 Task: Enable or disable specific extensions as needed.
Action: Mouse moved to (1010, 28)
Screenshot: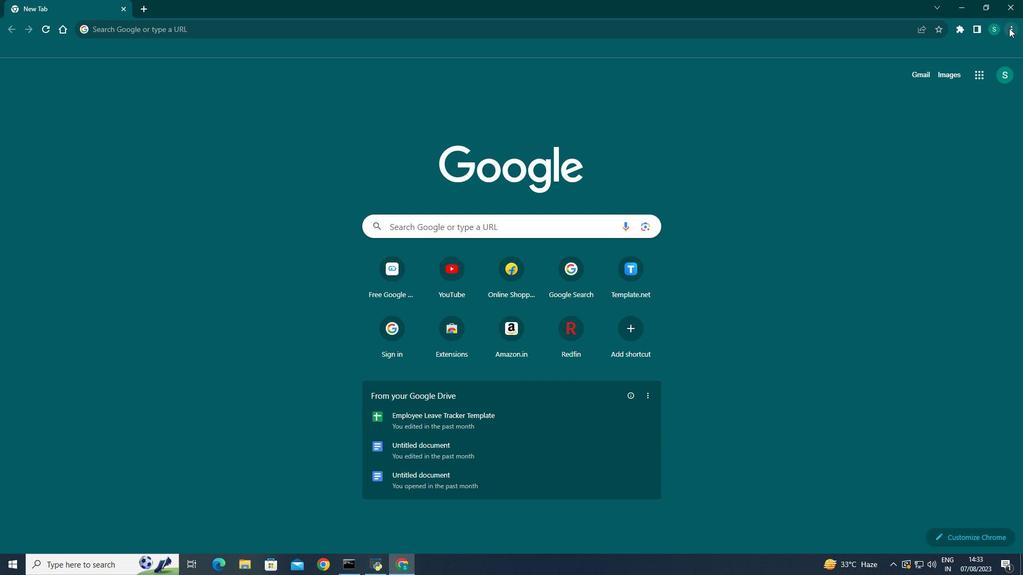 
Action: Mouse pressed left at (1010, 28)
Screenshot: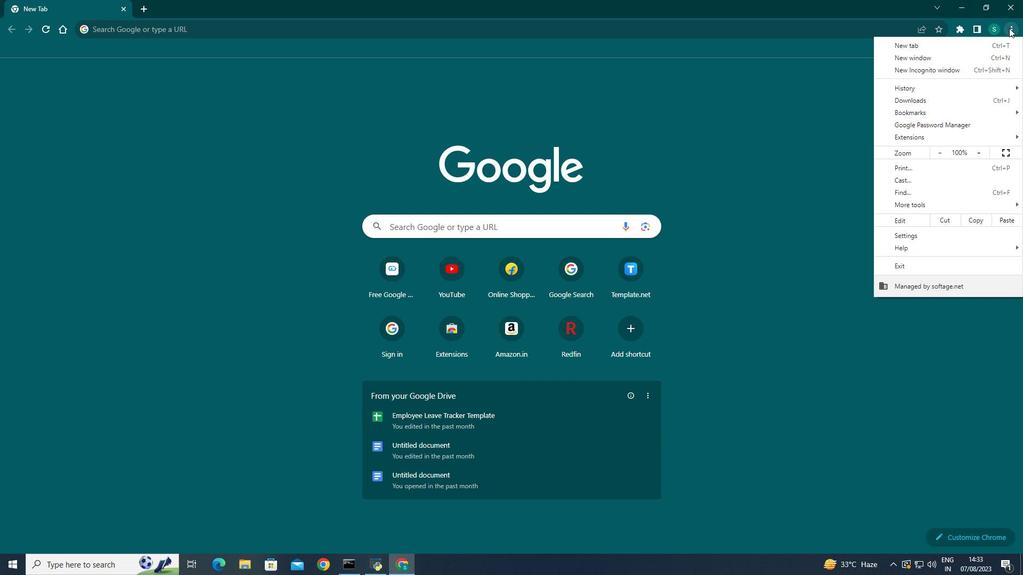 
Action: Mouse moved to (917, 236)
Screenshot: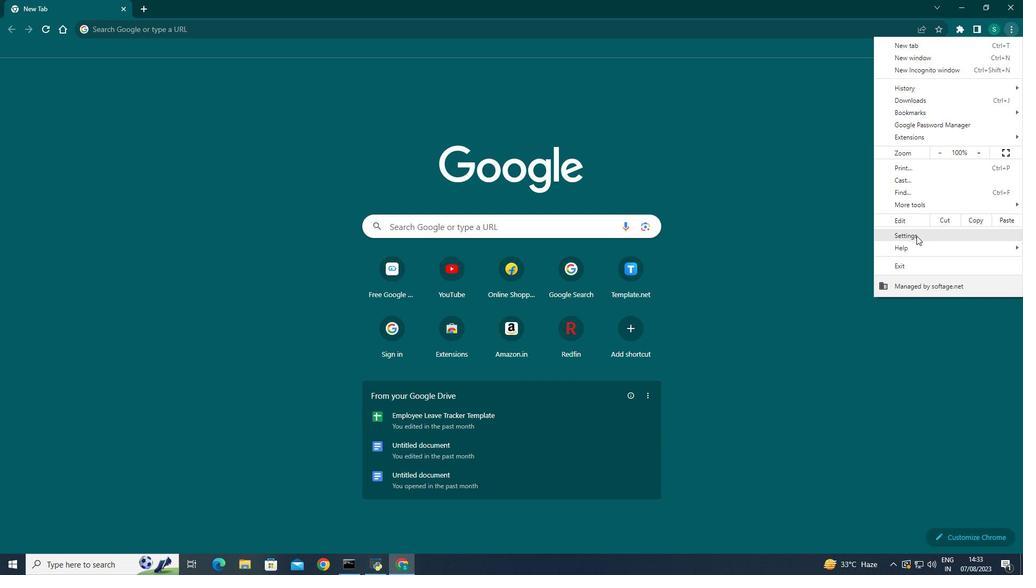 
Action: Mouse pressed left at (917, 236)
Screenshot: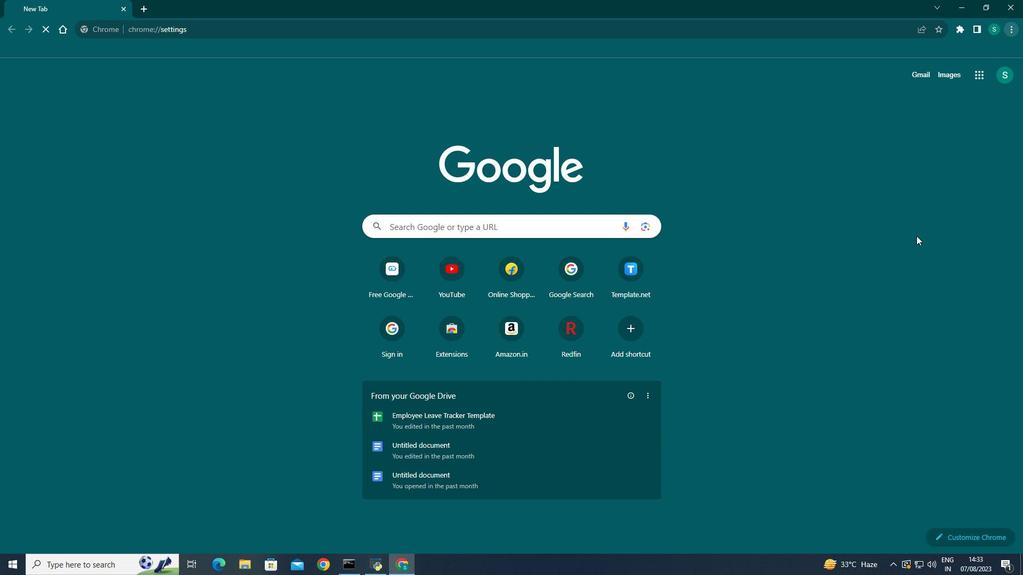 
Action: Mouse moved to (46, 395)
Screenshot: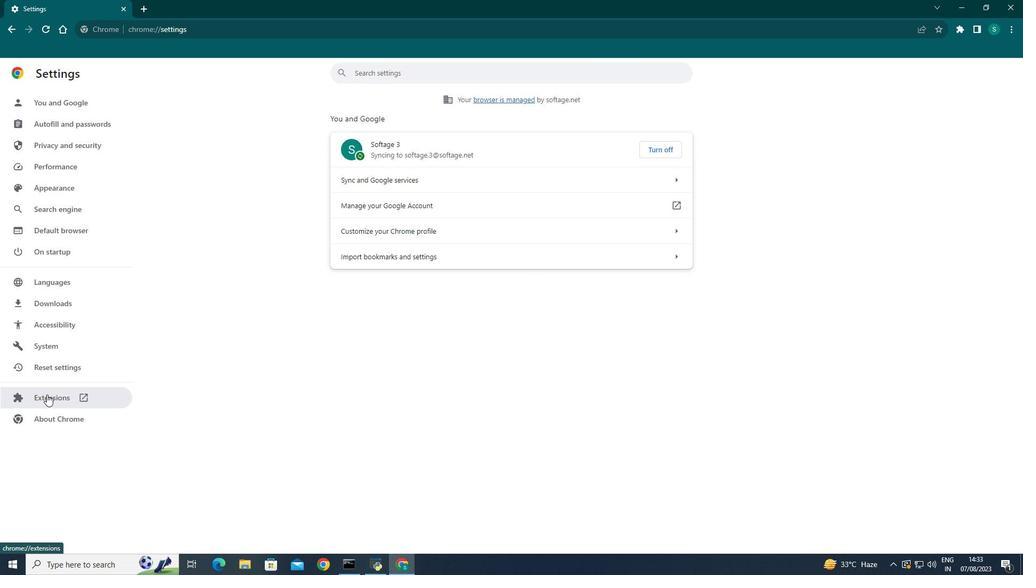 
Action: Mouse pressed left at (46, 395)
Screenshot: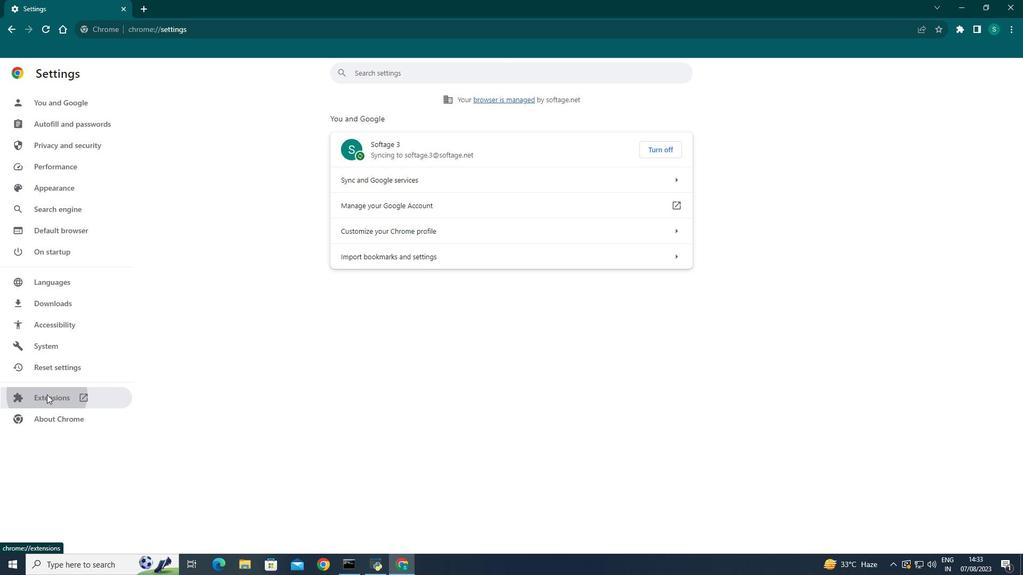 
Action: Mouse moved to (23, 71)
Screenshot: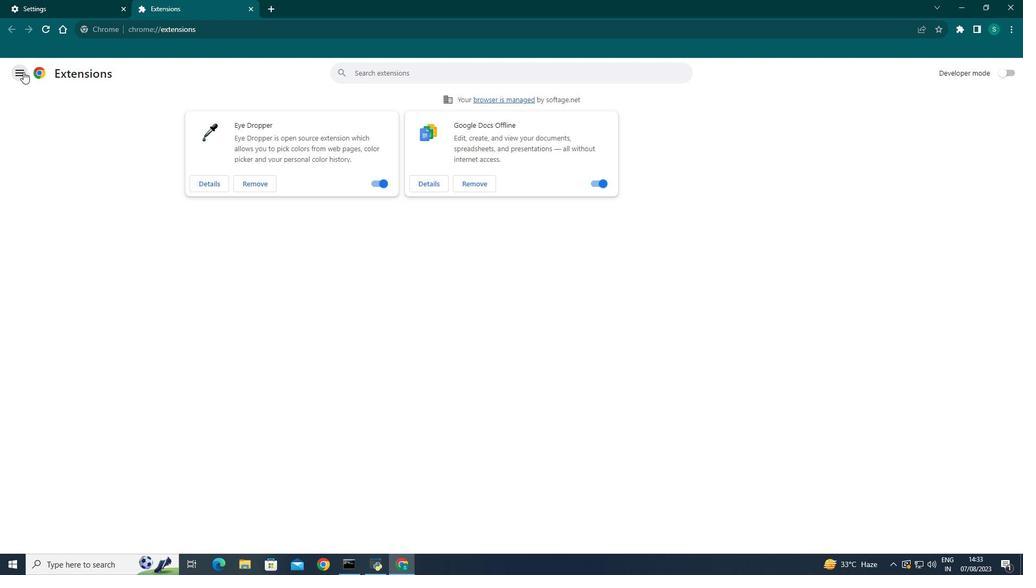 
Action: Mouse pressed left at (23, 71)
Screenshot: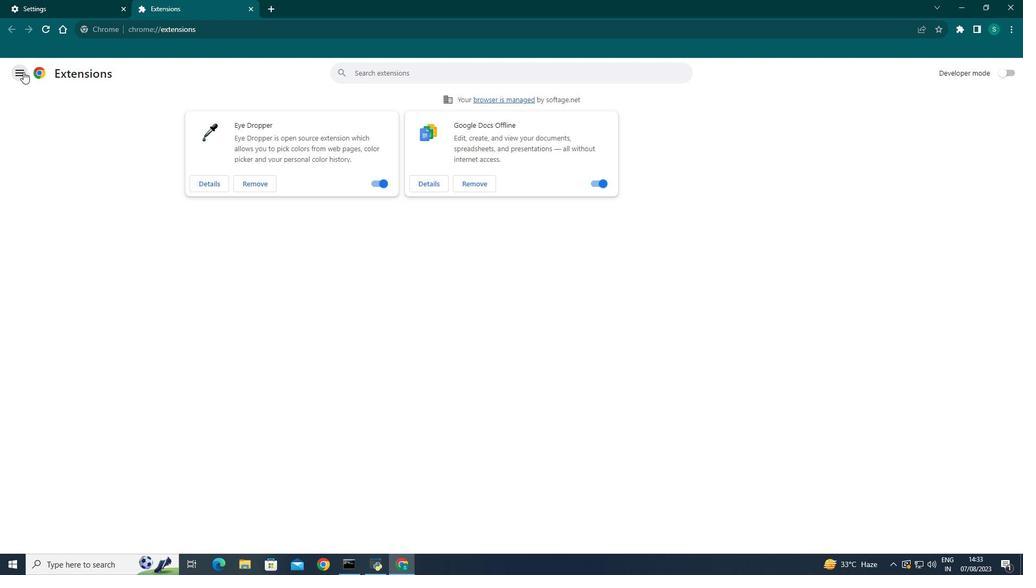 
Action: Mouse moved to (58, 541)
Screenshot: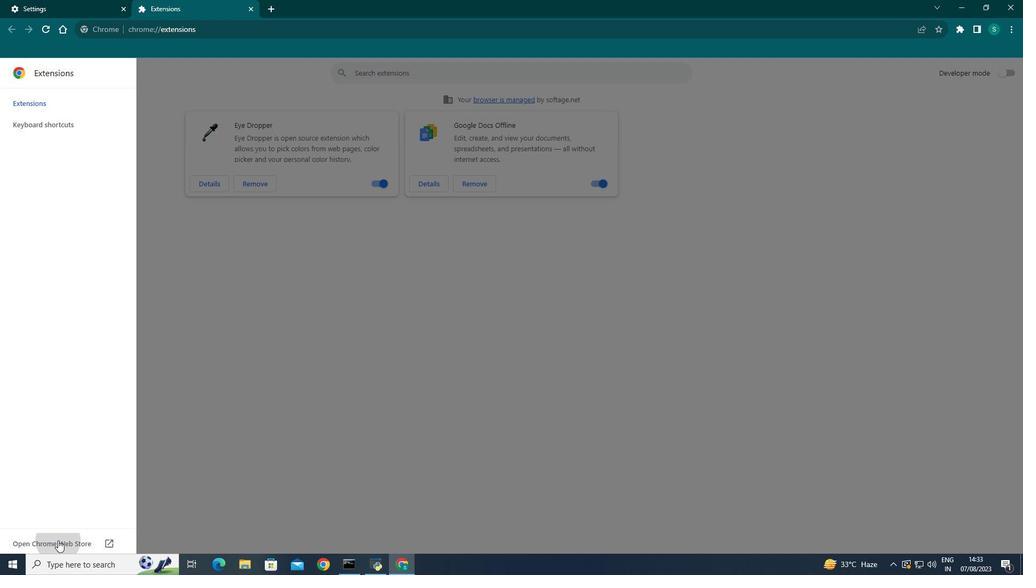 
Action: Mouse pressed left at (58, 541)
Screenshot: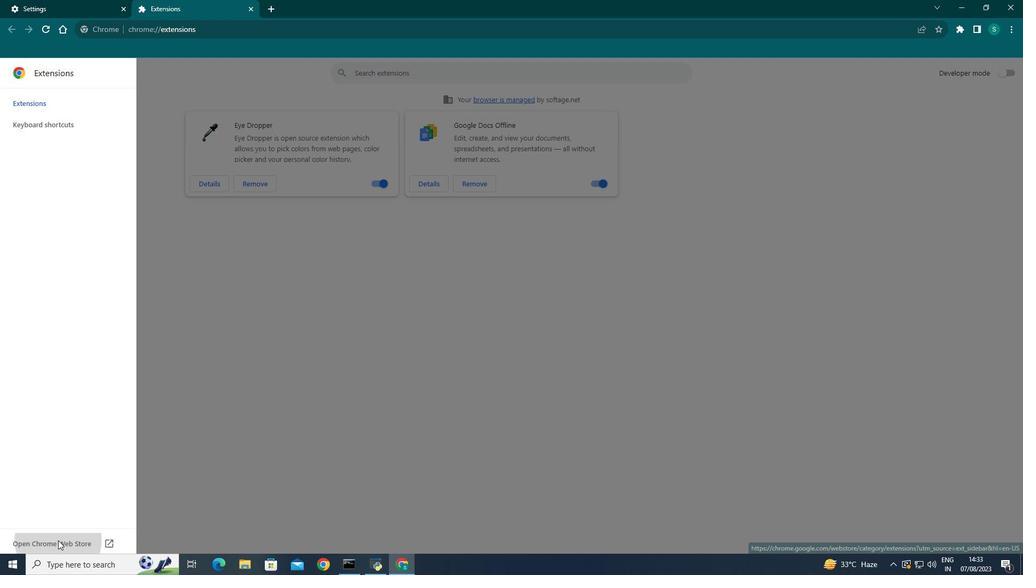 
Action: Mouse moved to (313, 315)
Screenshot: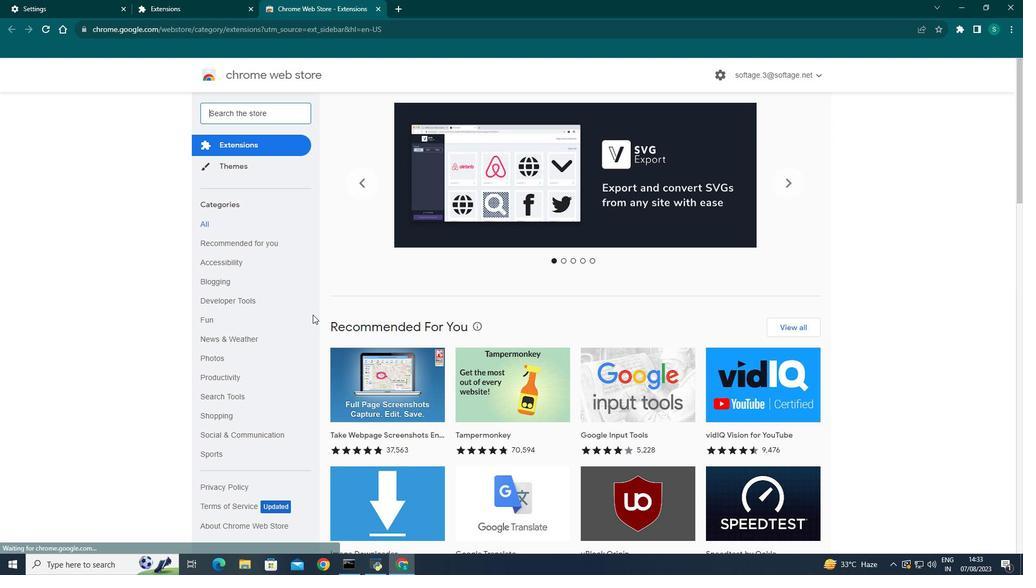 
Action: Mouse scrolled (313, 314) with delta (0, 0)
Screenshot: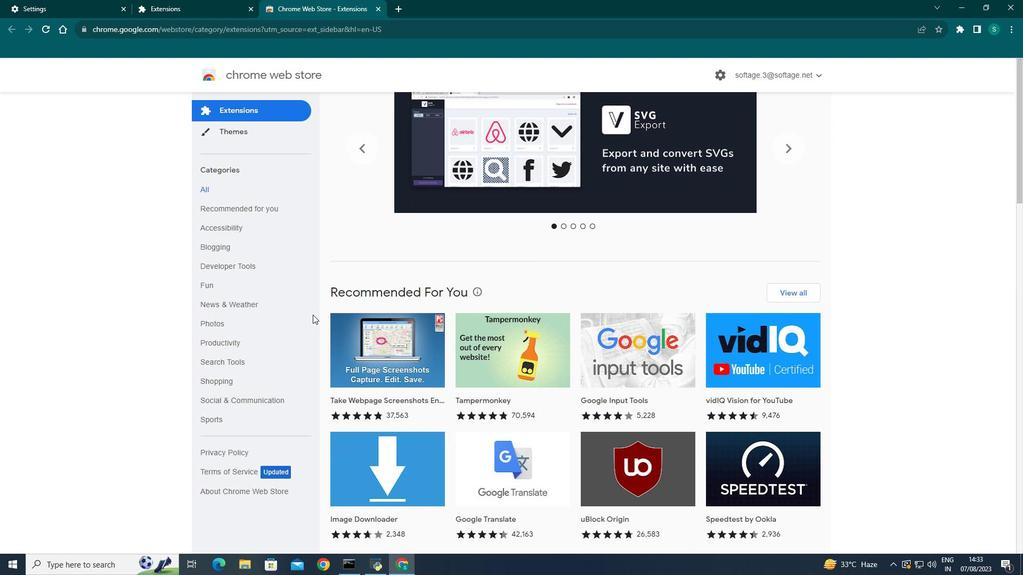 
Action: Mouse scrolled (313, 314) with delta (0, 0)
Screenshot: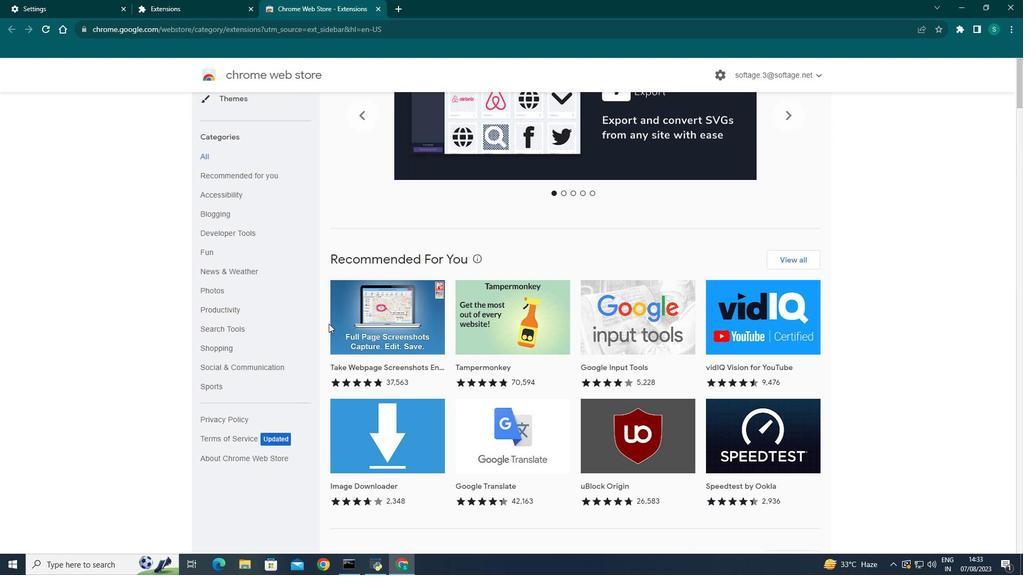 
Action: Mouse moved to (403, 352)
Screenshot: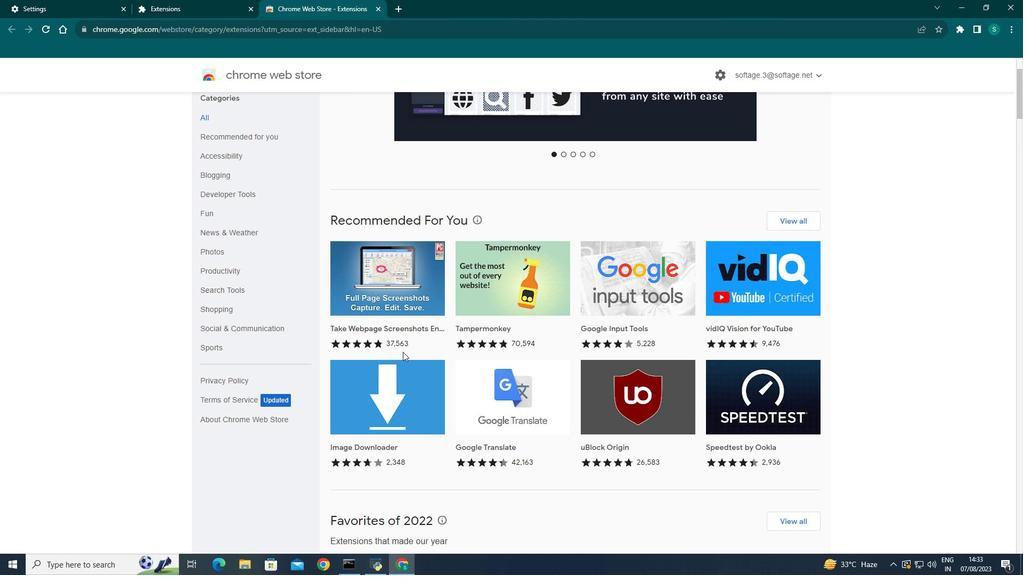 
Action: Mouse scrolled (403, 351) with delta (0, 0)
Screenshot: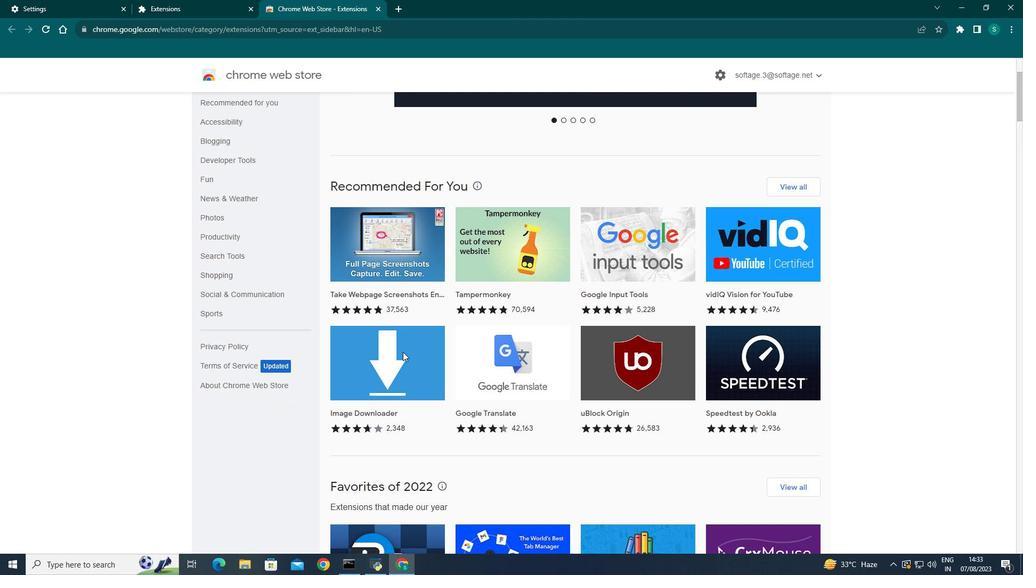 
Action: Mouse moved to (483, 332)
Screenshot: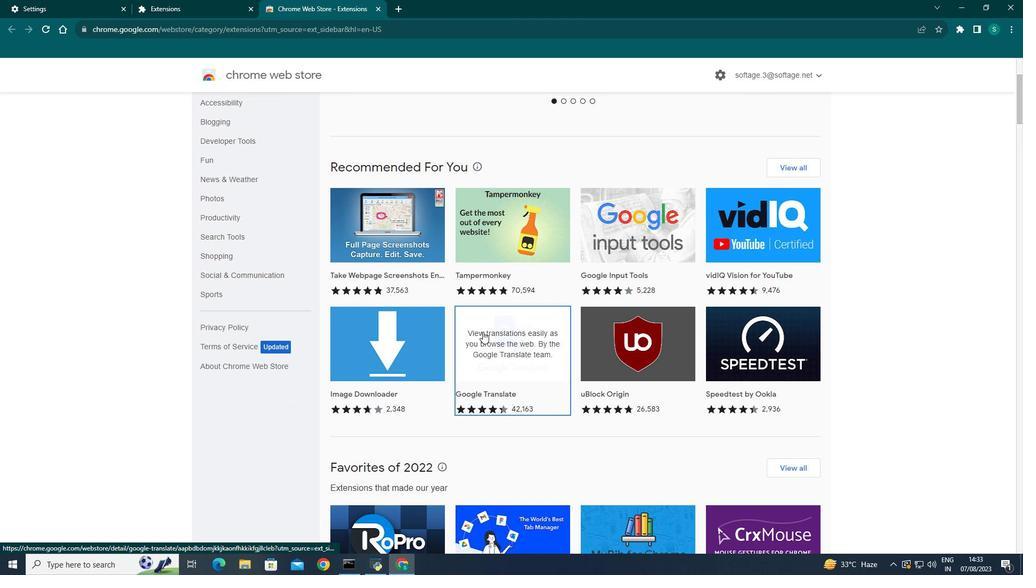 
Action: Mouse pressed left at (483, 332)
Screenshot: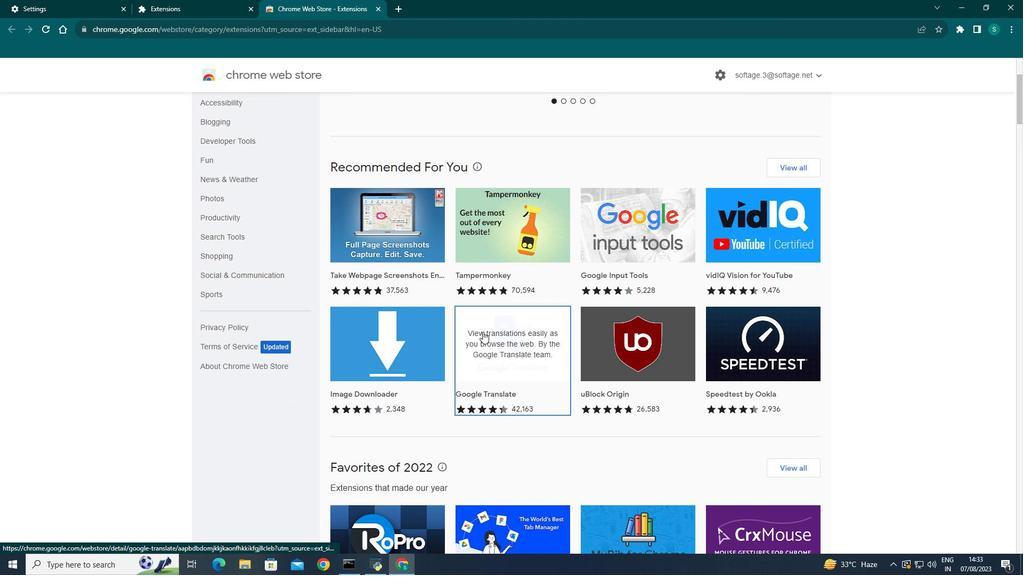 
Action: Mouse moved to (712, 152)
Screenshot: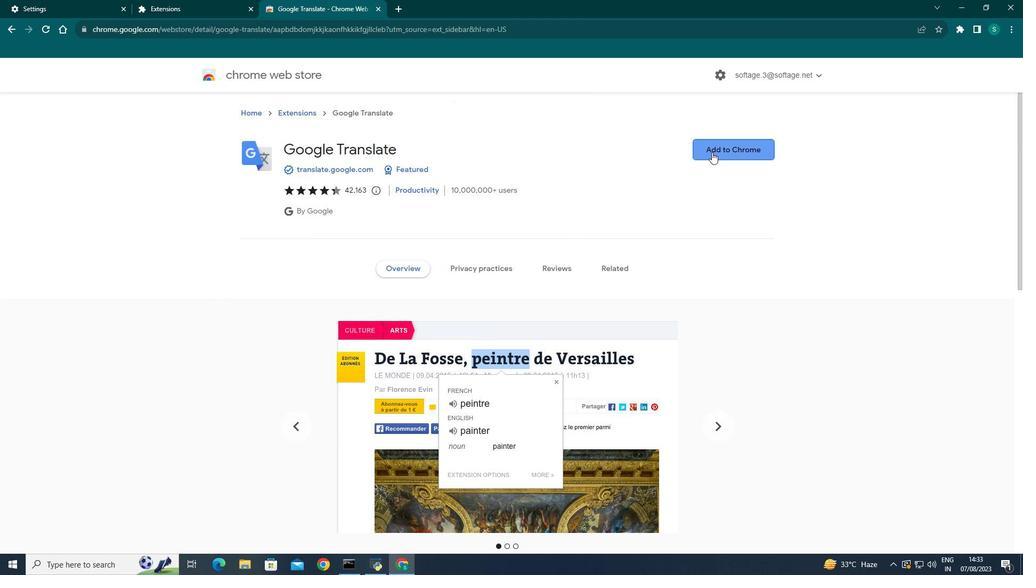 
Action: Mouse pressed left at (712, 152)
Screenshot: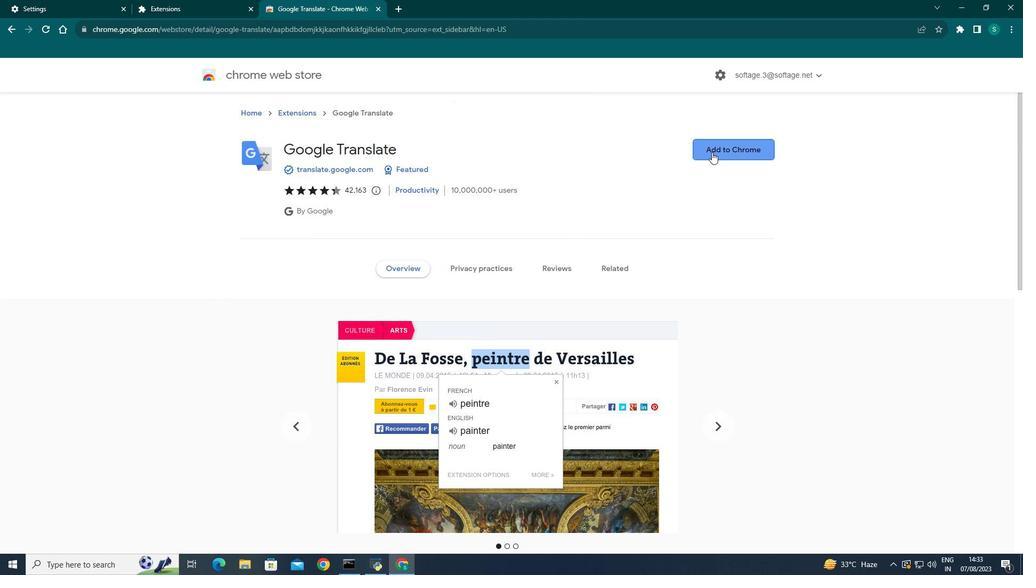 
Action: Mouse moved to (541, 118)
Screenshot: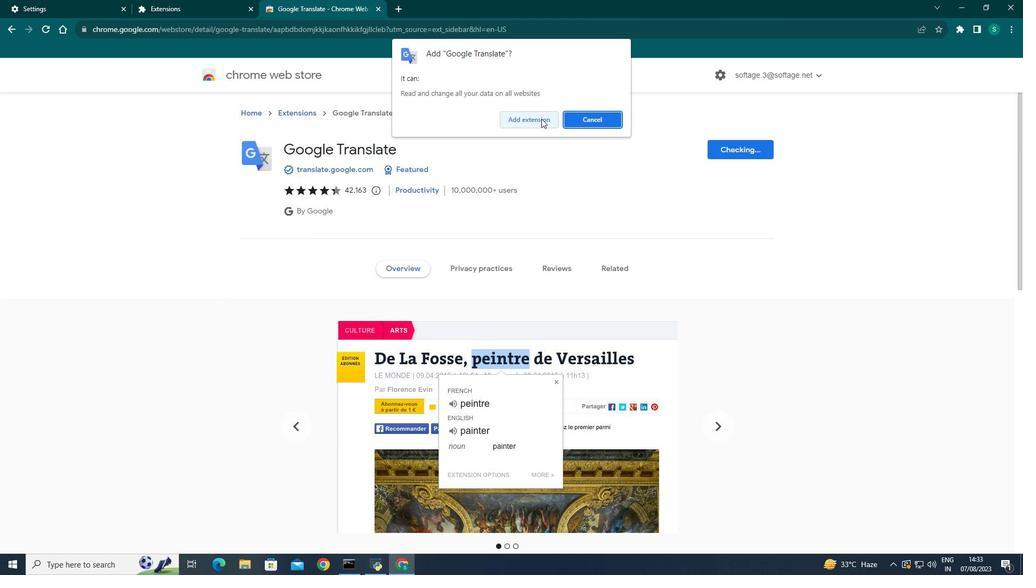 
Action: Mouse pressed left at (541, 118)
Screenshot: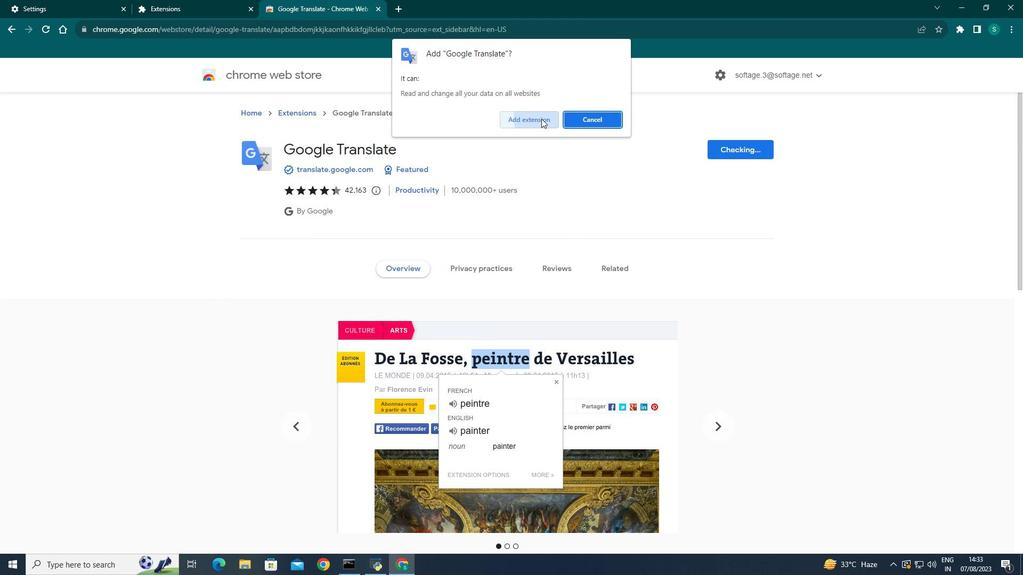 
Action: Mouse moved to (941, 46)
Screenshot: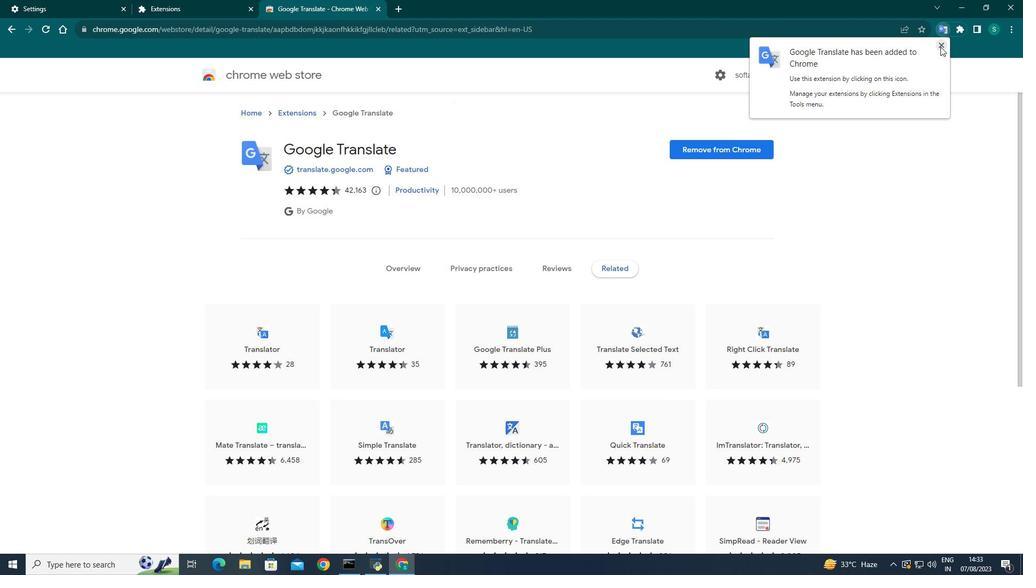 
Action: Mouse pressed left at (941, 46)
Screenshot: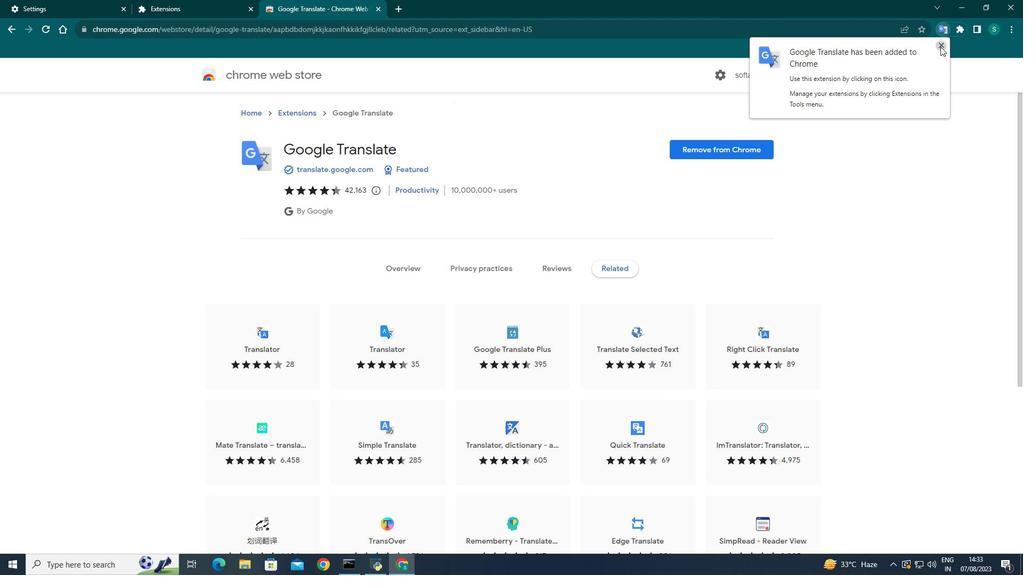 
Action: Mouse moved to (1016, 30)
Screenshot: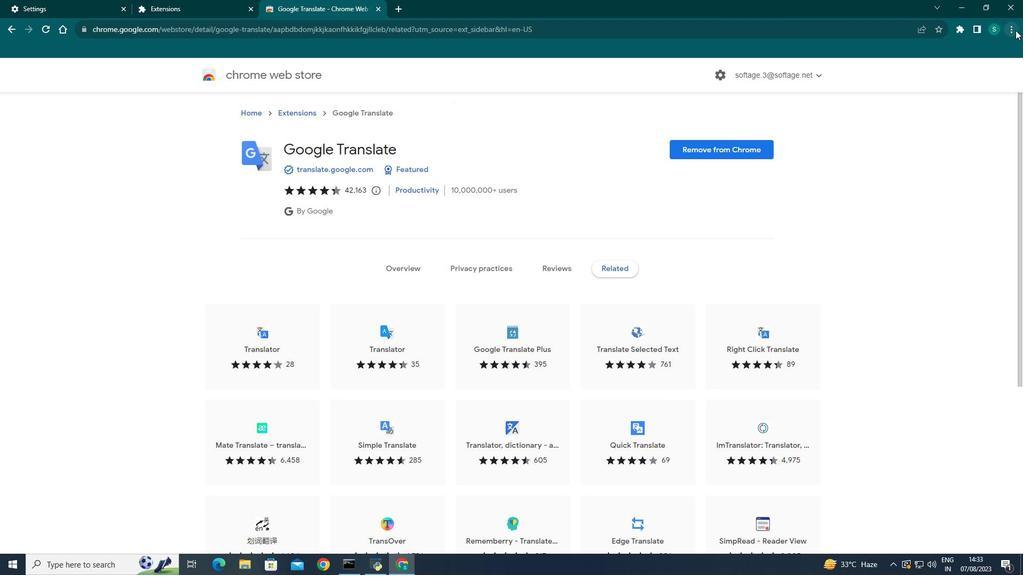 
Action: Mouse pressed left at (1016, 30)
Screenshot: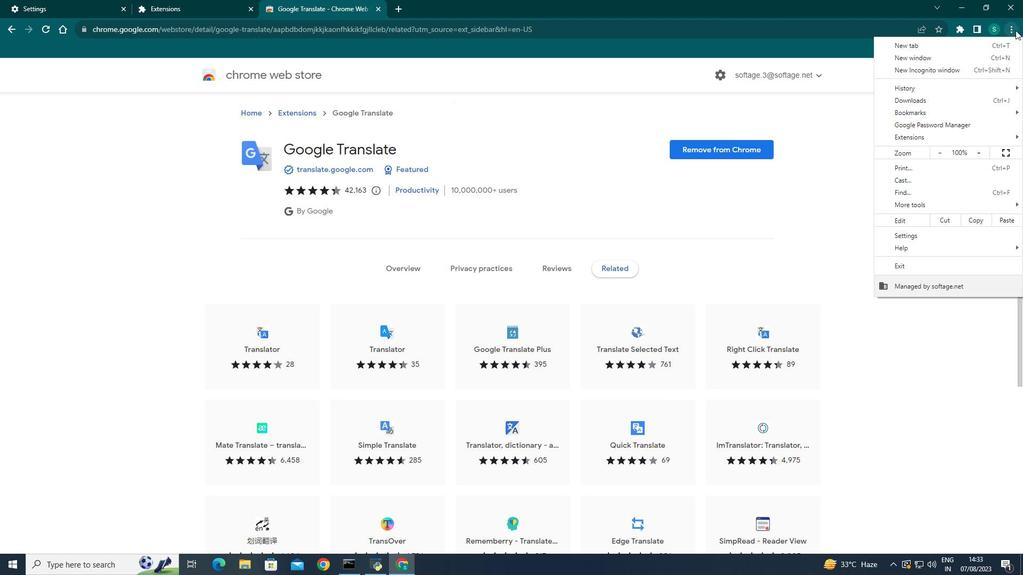
Action: Mouse moved to (909, 237)
Screenshot: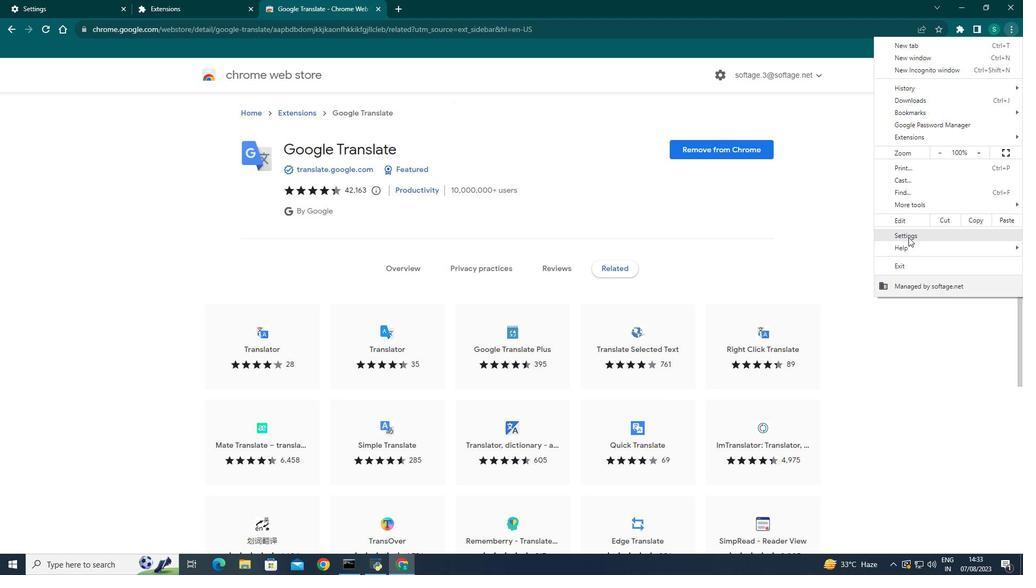 
Action: Mouse pressed left at (909, 237)
Screenshot: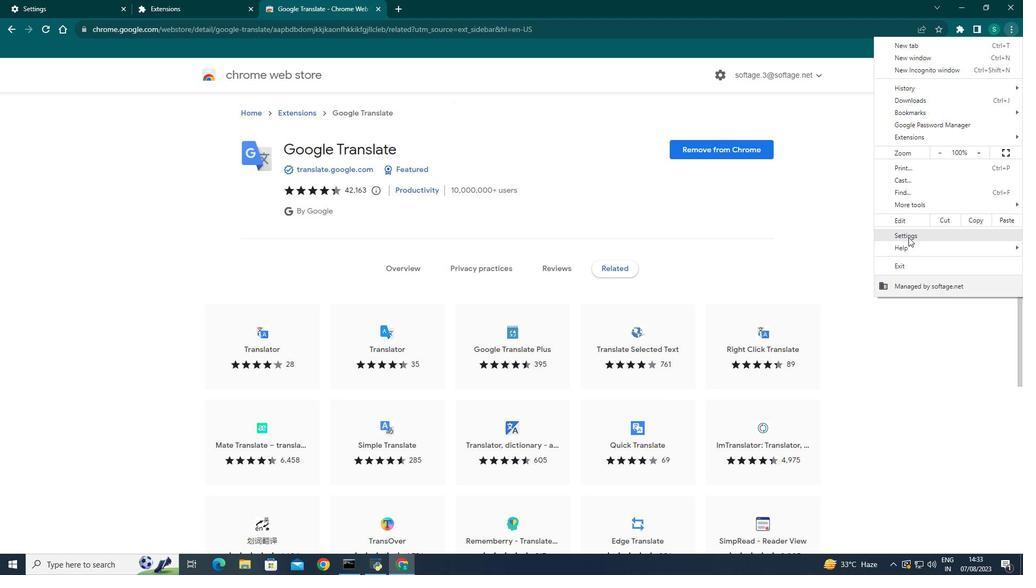 
Action: Mouse moved to (55, 395)
Screenshot: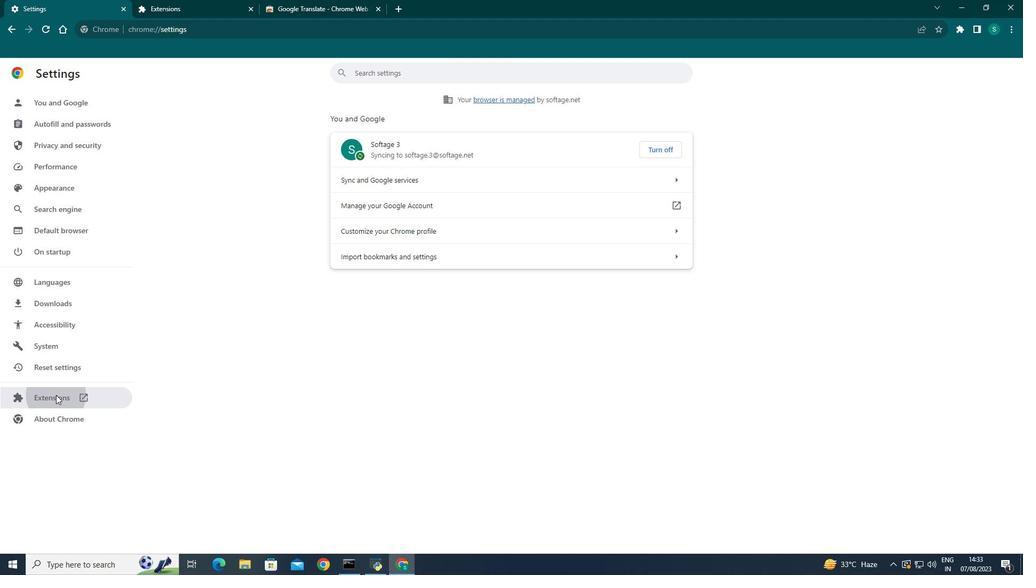 
Action: Mouse pressed left at (55, 395)
Screenshot: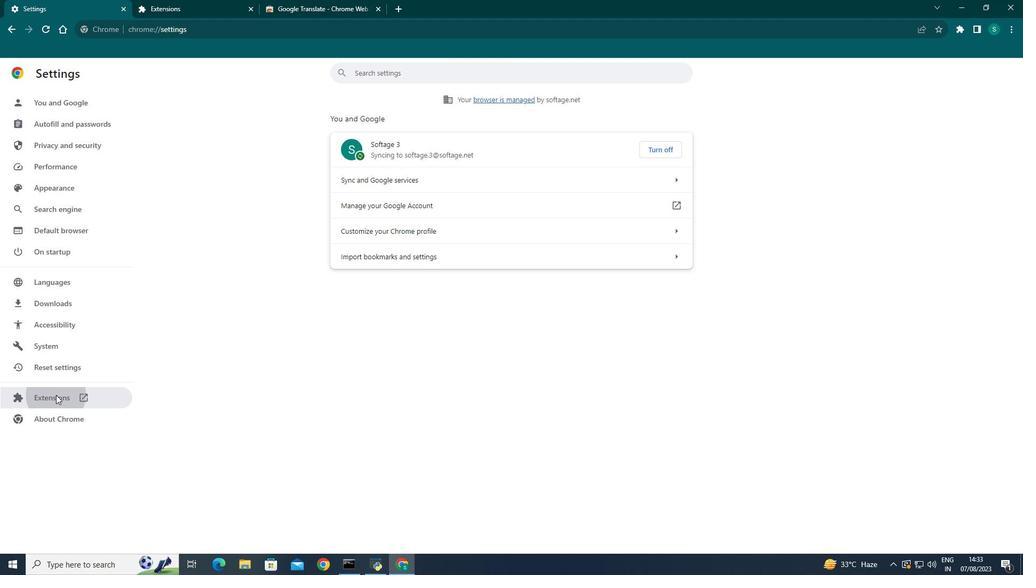 
Action: Mouse moved to (819, 181)
Screenshot: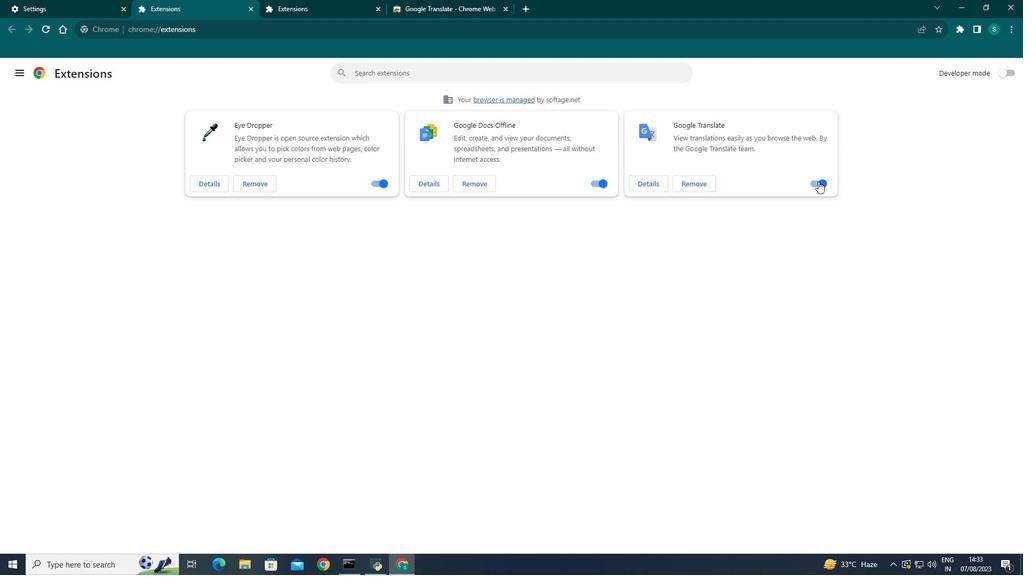 
Action: Mouse pressed left at (819, 181)
Screenshot: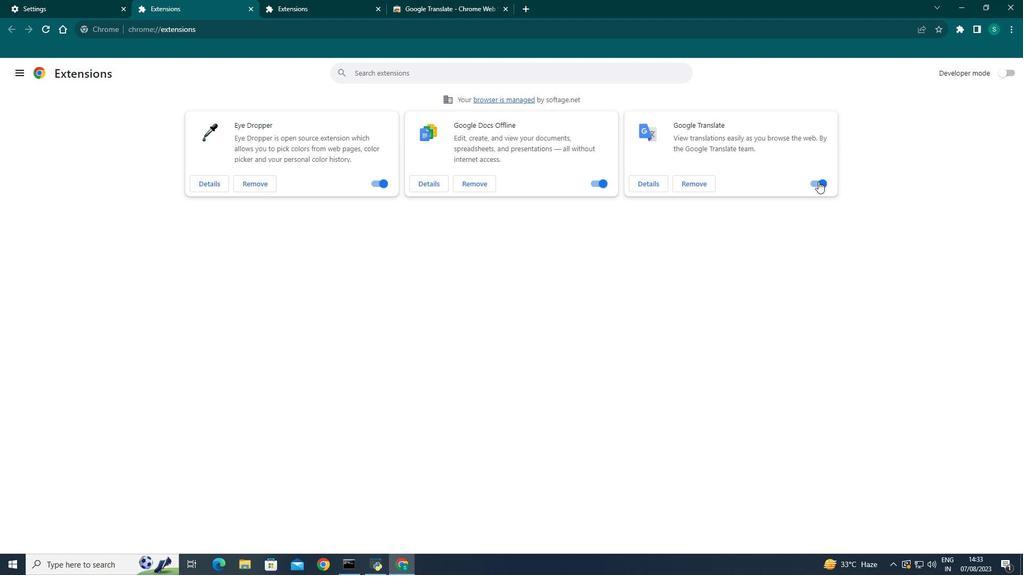 
Action: Mouse moved to (820, 182)
Screenshot: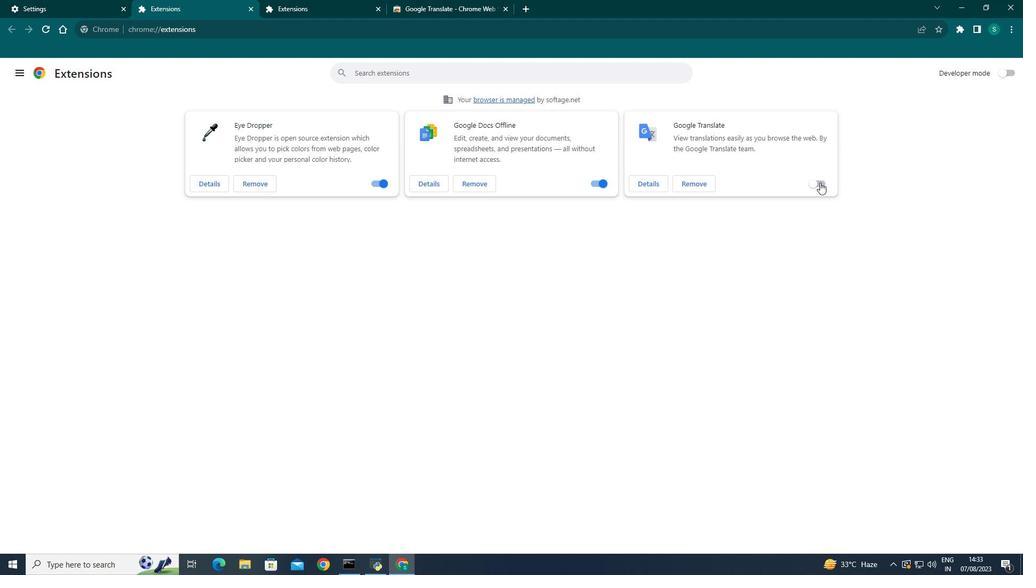 
Action: Mouse pressed left at (820, 182)
Screenshot: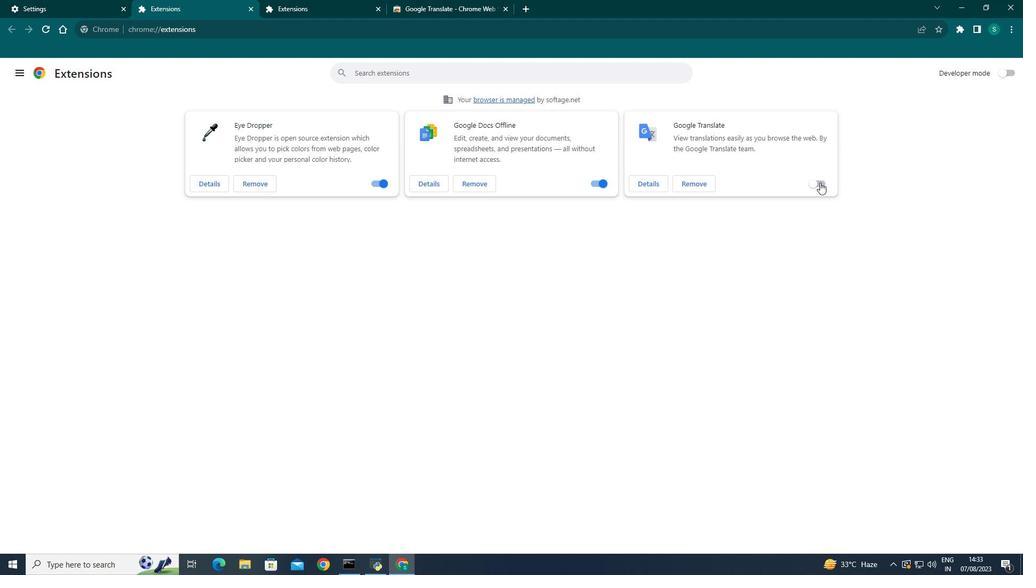 
Action: Mouse moved to (18, 73)
Screenshot: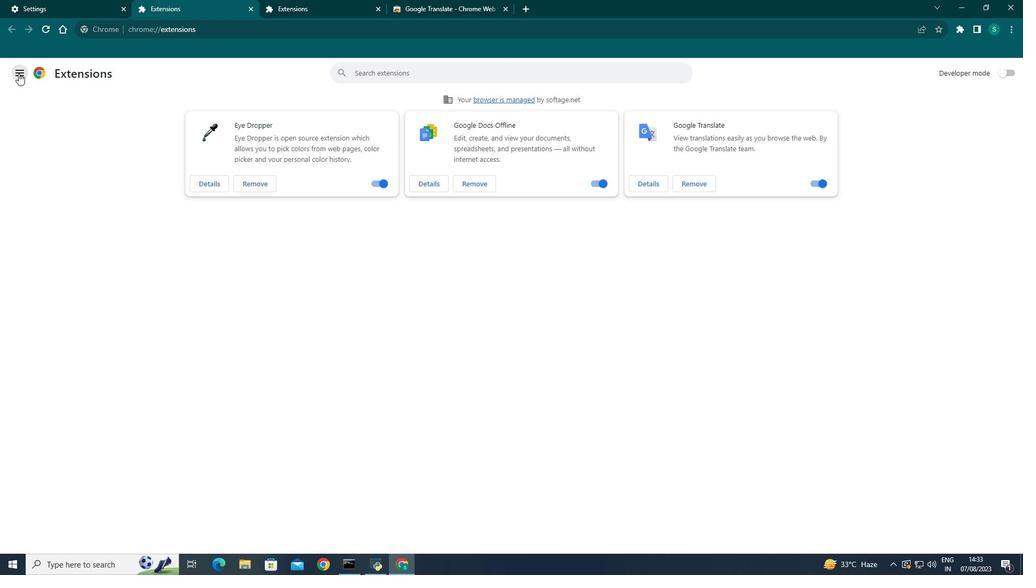
Action: Mouse pressed left at (18, 73)
Screenshot: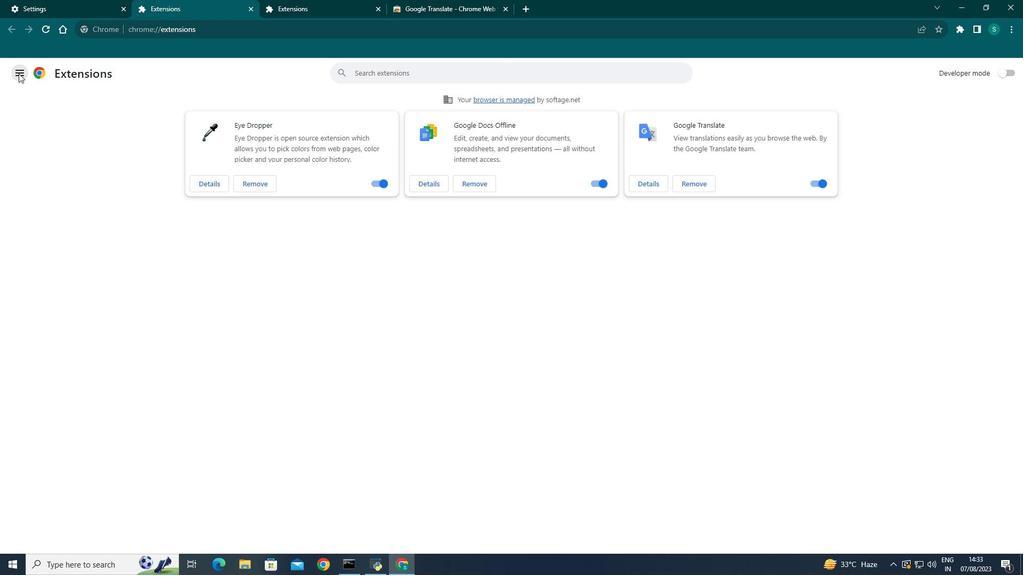 
Action: Mouse moved to (58, 535)
Screenshot: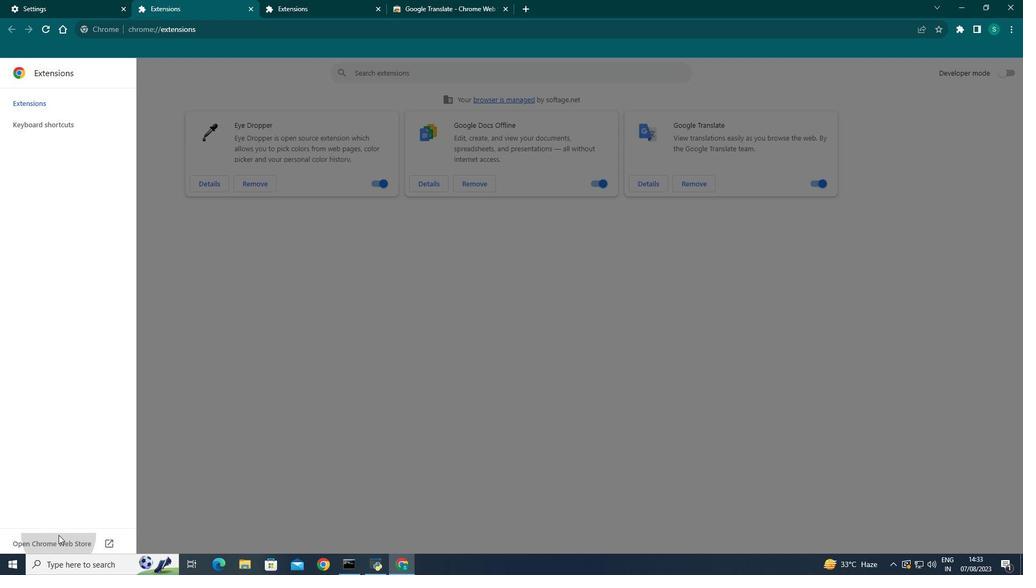 
Action: Mouse pressed left at (58, 535)
Screenshot: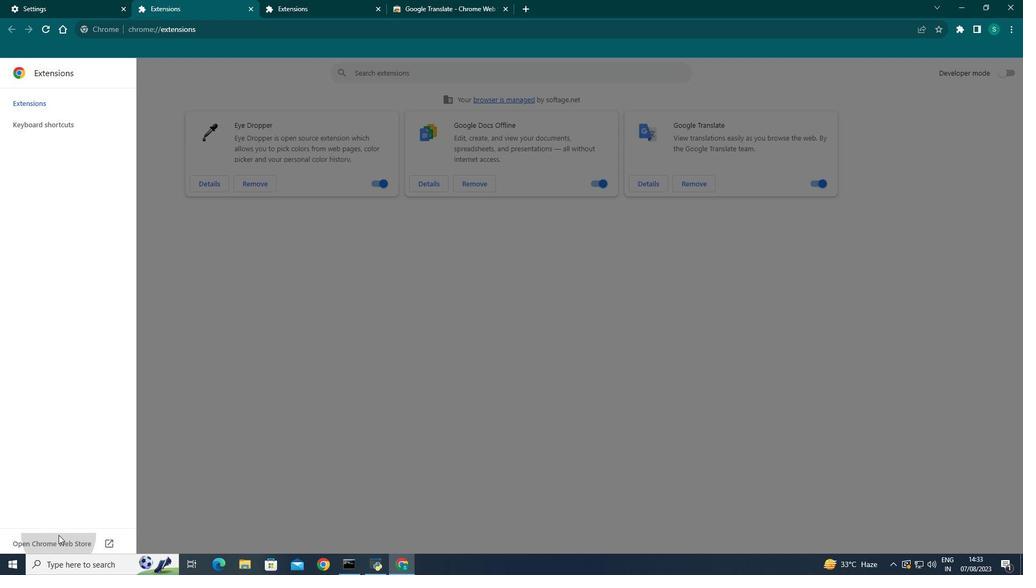 
Action: Mouse moved to (469, 250)
Screenshot: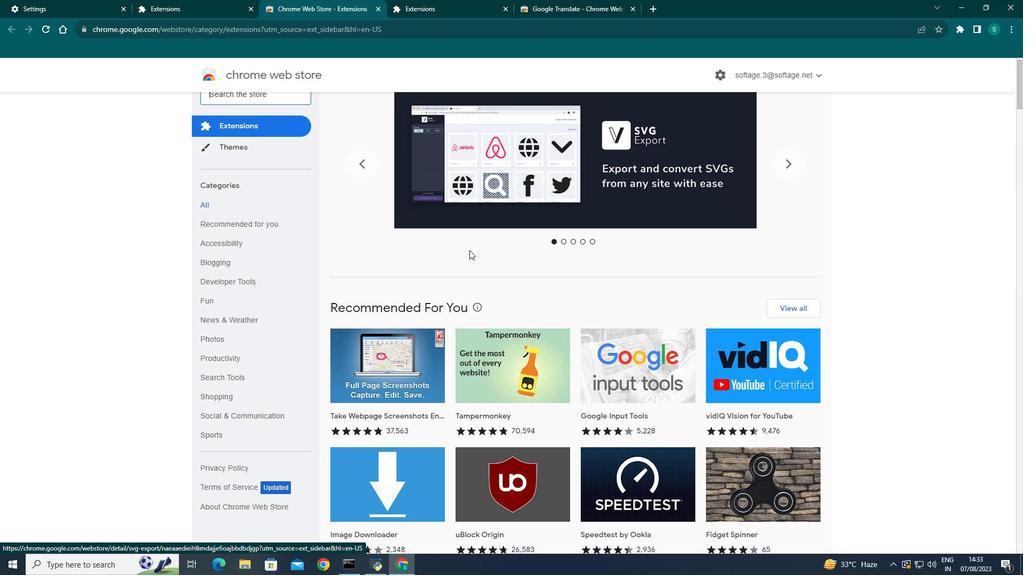 
Action: Mouse scrolled (469, 250) with delta (0, 0)
Screenshot: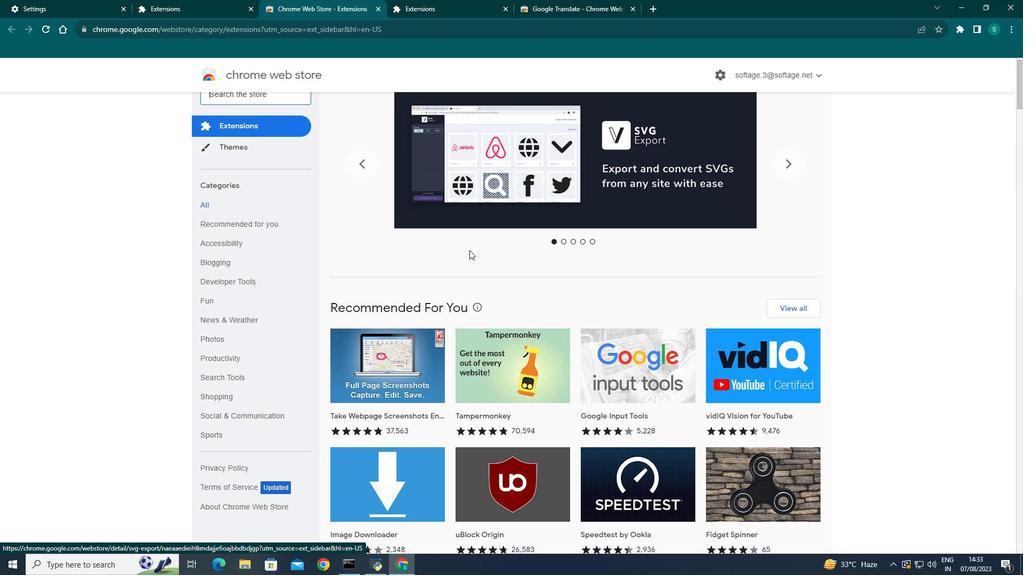 
Action: Mouse scrolled (469, 250) with delta (0, 0)
Screenshot: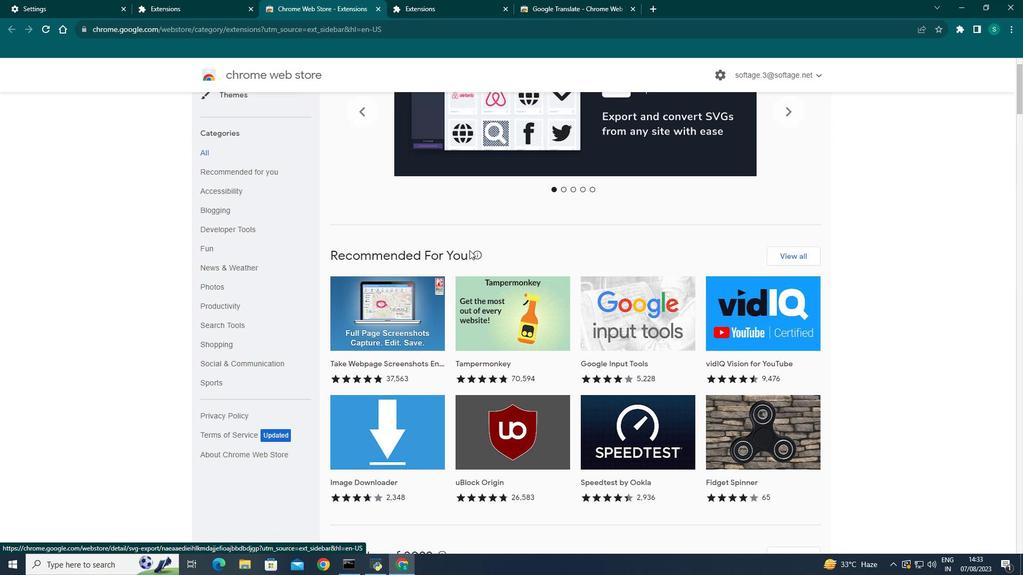 
Action: Mouse moved to (470, 252)
Screenshot: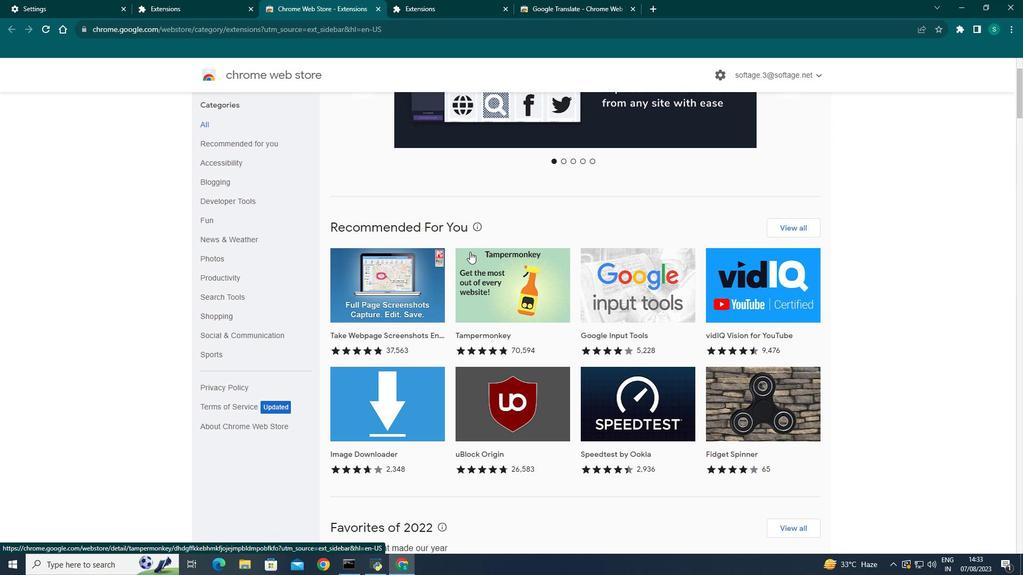 
Action: Mouse scrolled (470, 252) with delta (0, 0)
Screenshot: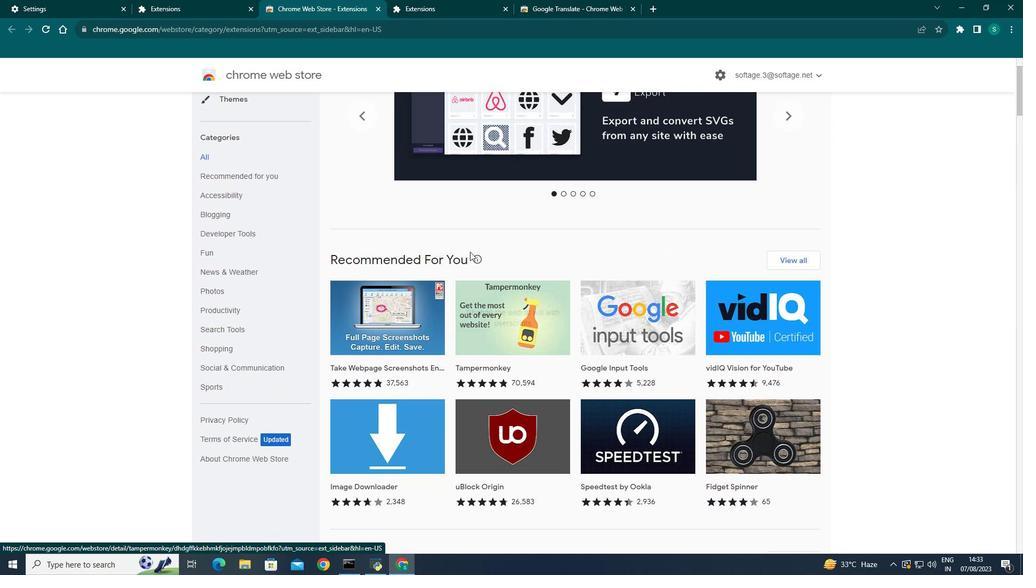 
Action: Mouse scrolled (470, 252) with delta (0, 0)
Screenshot: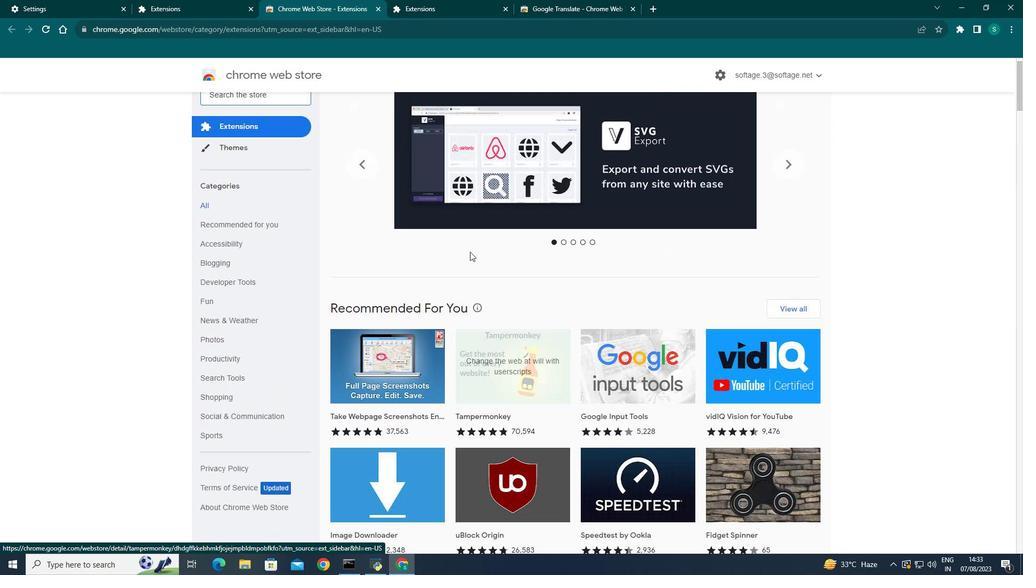 
Action: Mouse scrolled (470, 252) with delta (0, 0)
Screenshot: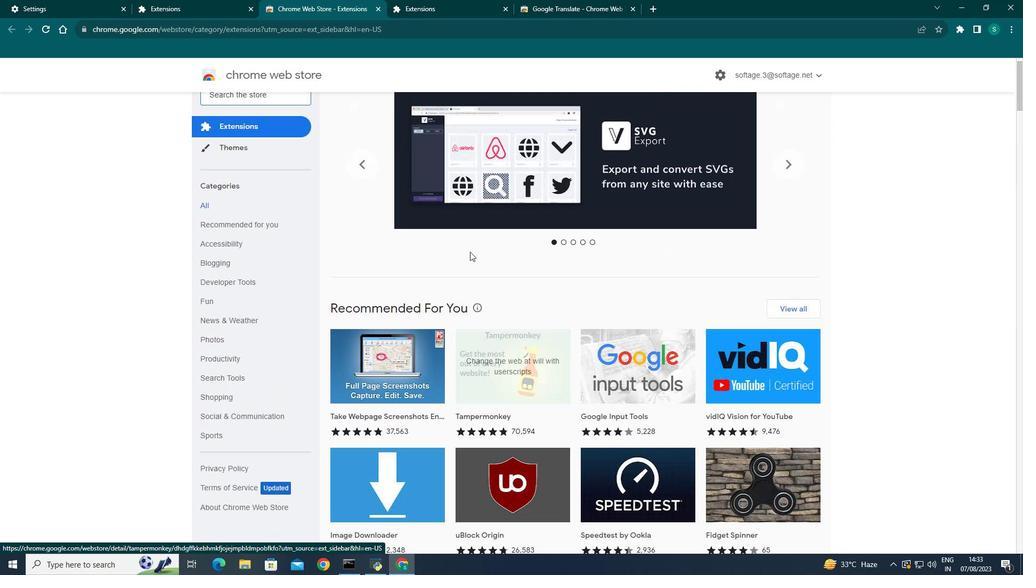 
Action: Mouse moved to (279, 112)
Screenshot: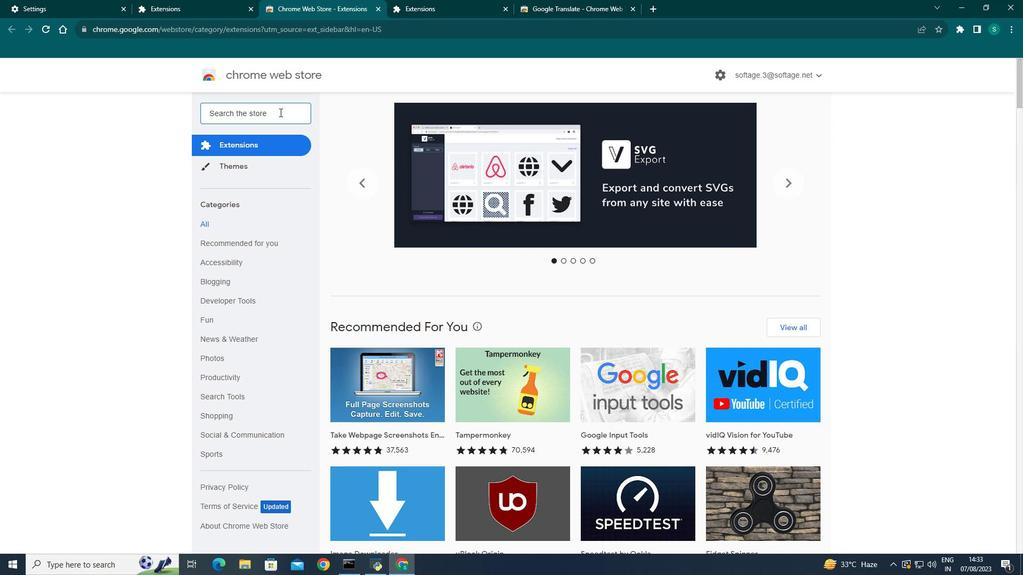 
Action: Mouse pressed left at (279, 112)
Screenshot: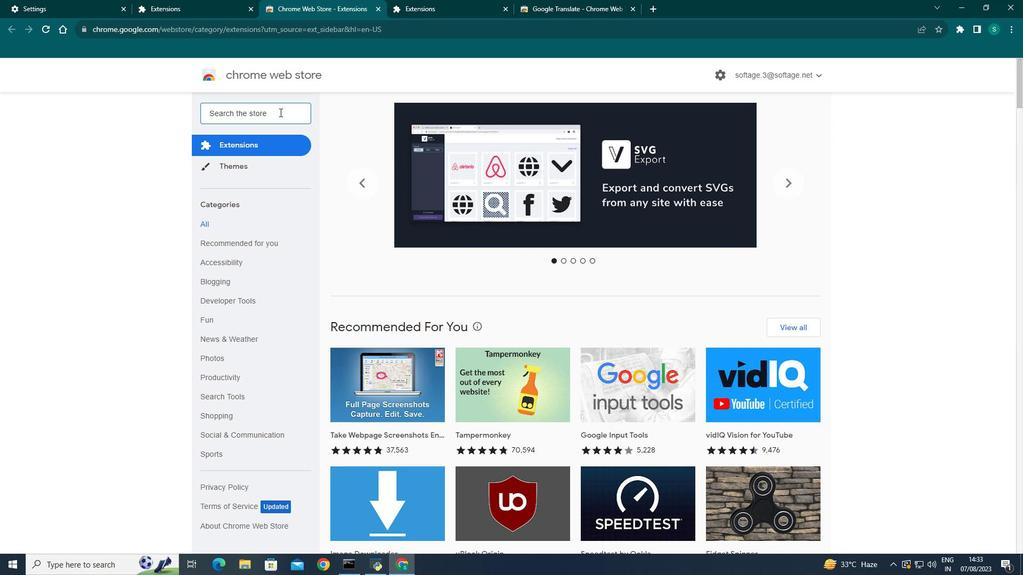 
Action: Mouse moved to (279, 112)
Screenshot: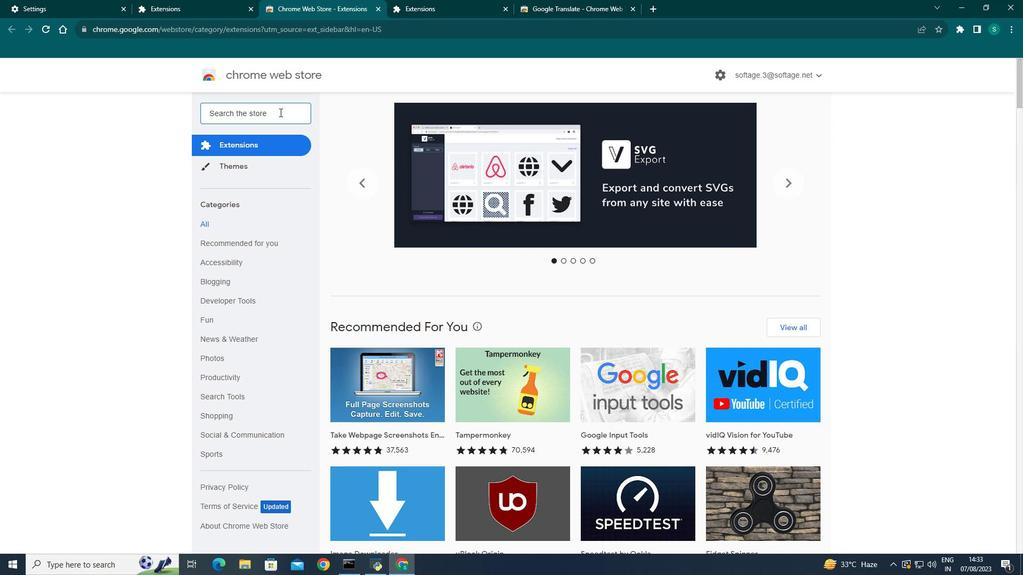 
Action: Key pressed gr
Screenshot: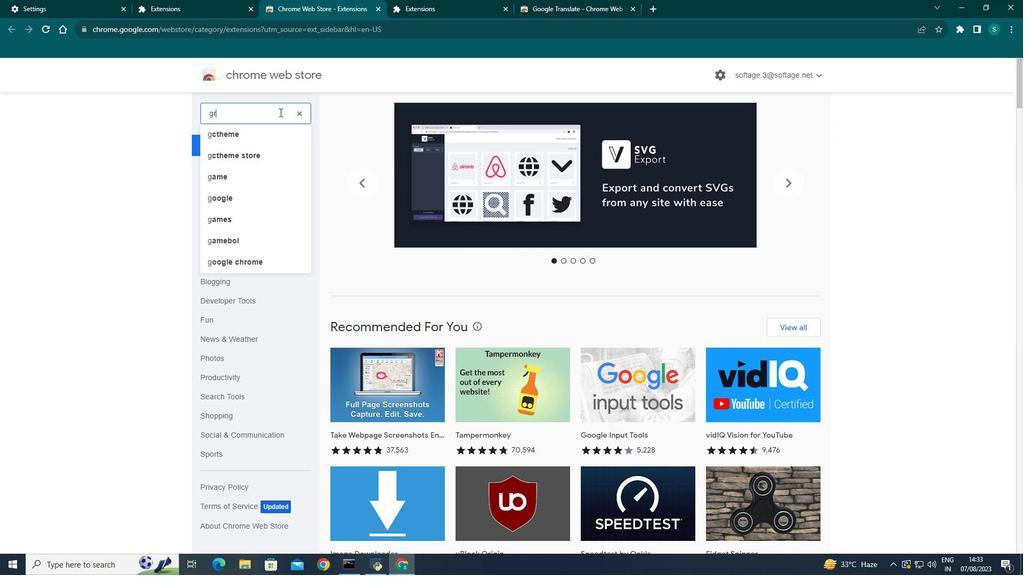 
Action: Mouse moved to (285, 130)
Screenshot: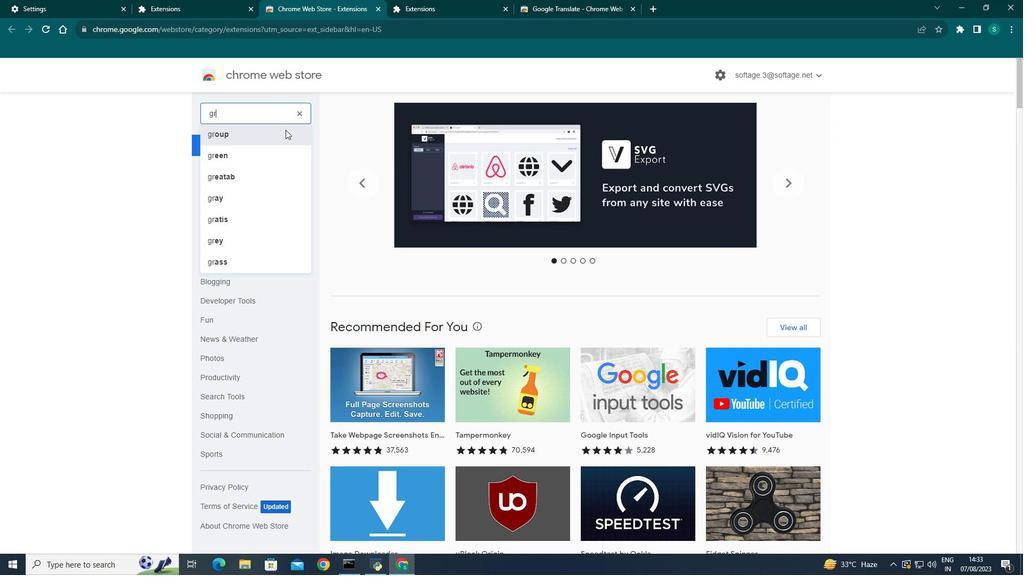 
Action: Key pressed amm
Screenshot: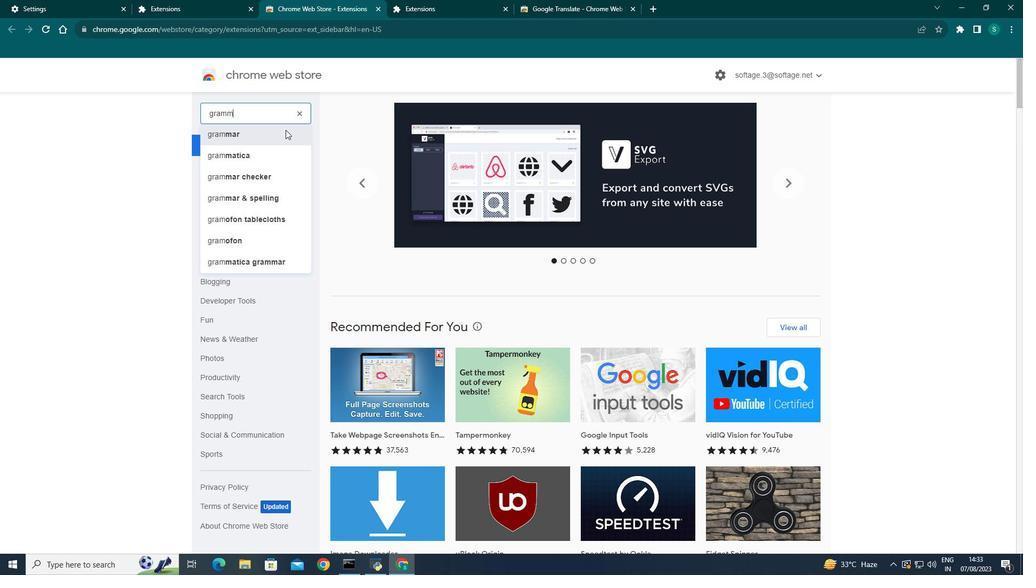 
Action: Mouse moved to (273, 237)
Screenshot: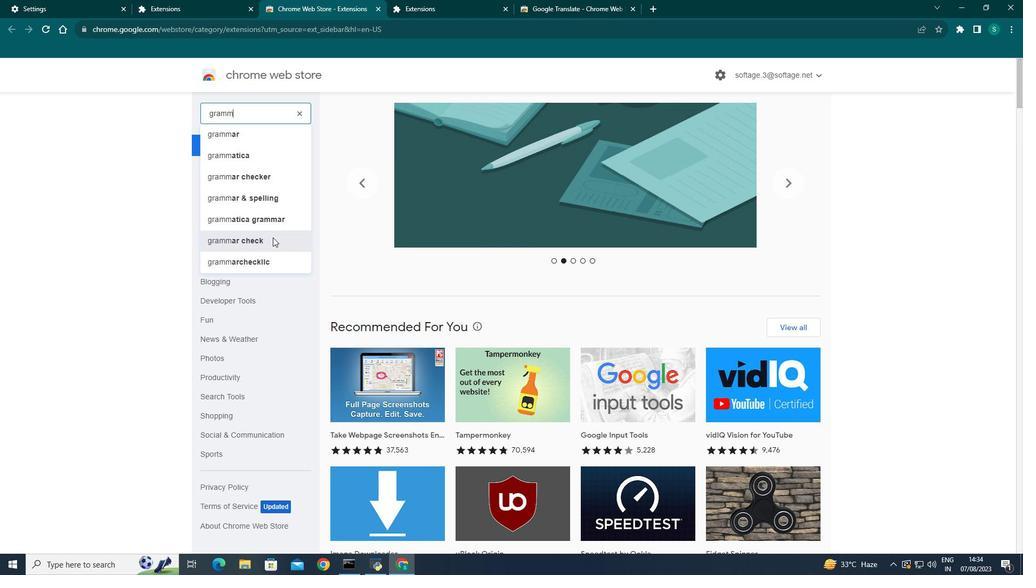 
Action: Key pressed erl<Key.backspace><Key.backspace><Key.backspace>arl
Screenshot: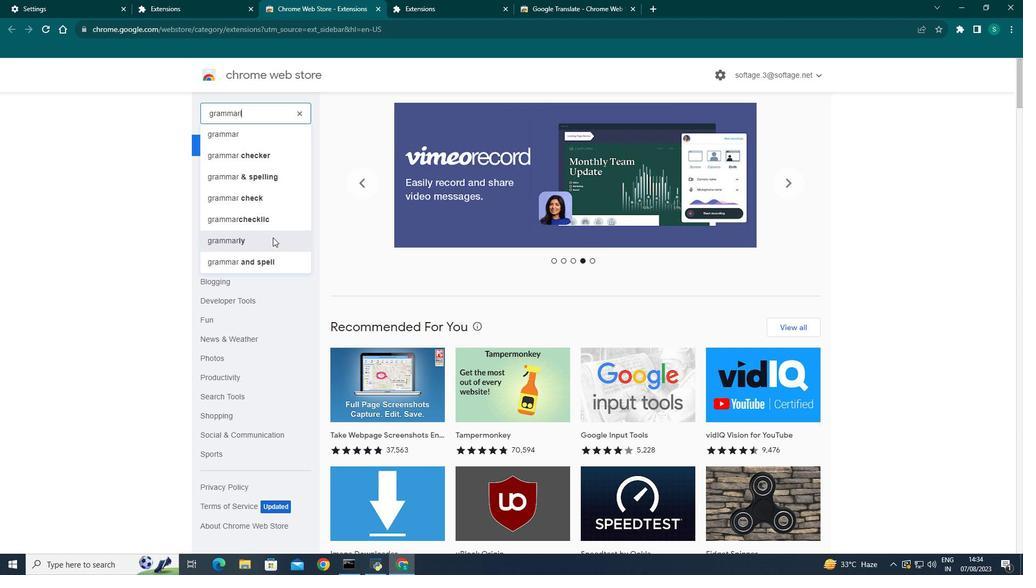 
Action: Mouse moved to (235, 139)
Screenshot: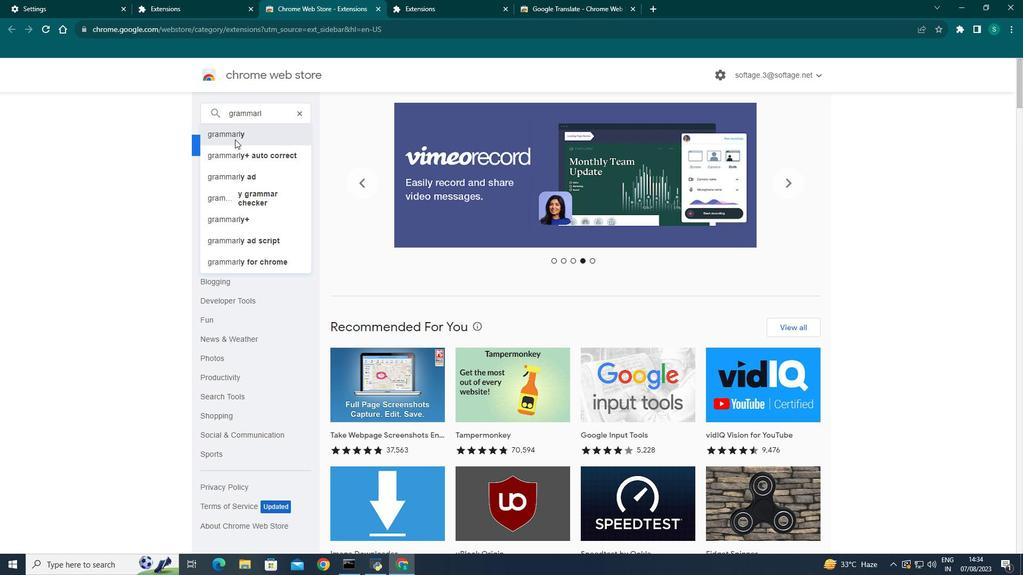 
Action: Mouse pressed left at (235, 139)
Screenshot: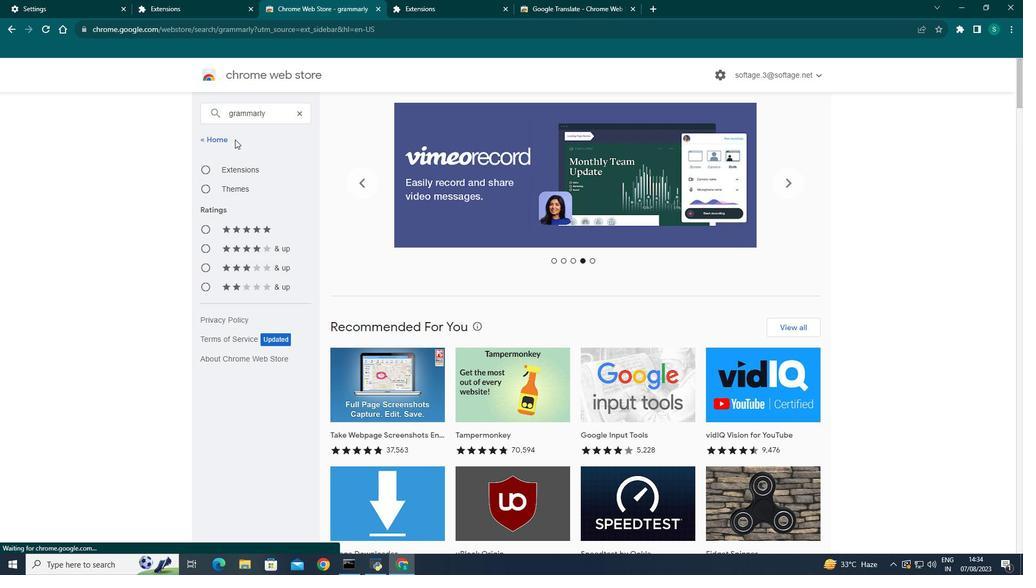 
Action: Mouse moved to (425, 201)
Screenshot: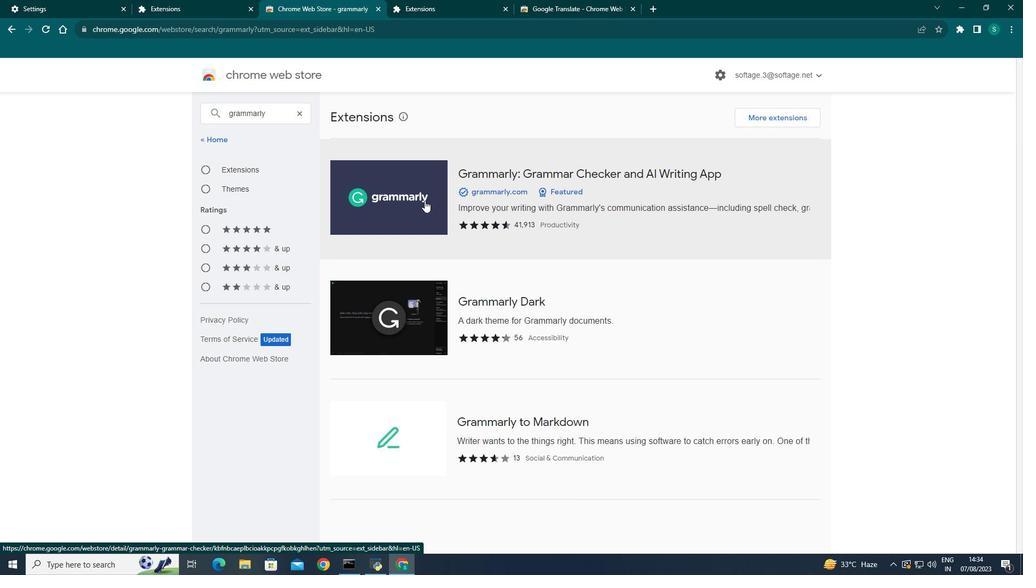 
Action: Mouse pressed left at (425, 201)
Screenshot: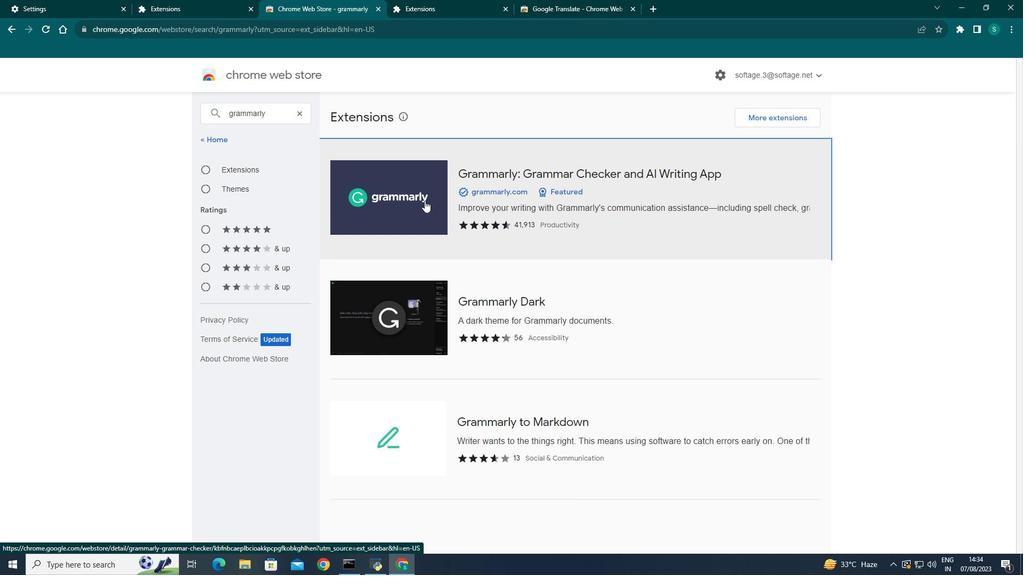 
Action: Mouse moved to (717, 148)
Screenshot: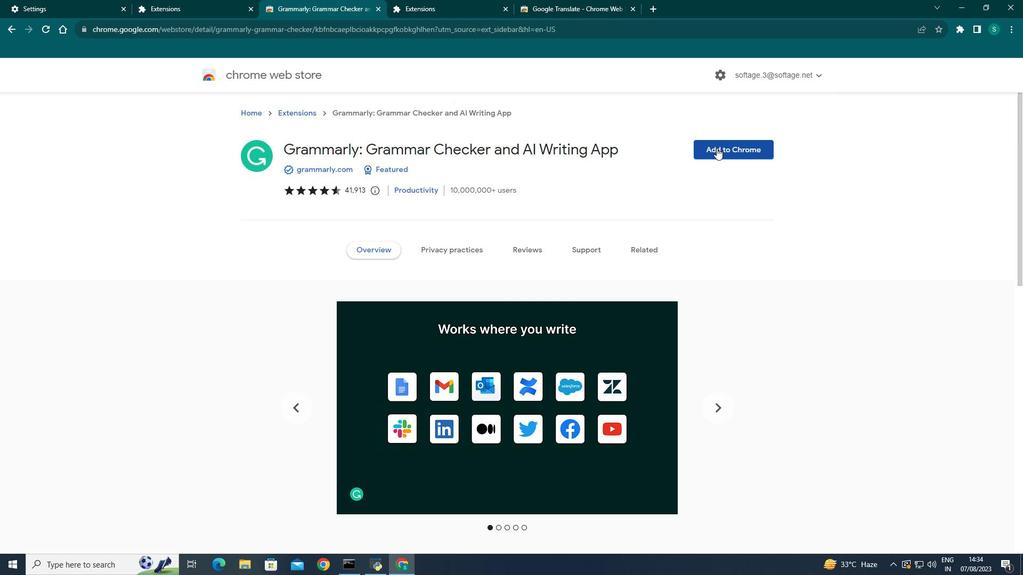 
Action: Mouse pressed left at (717, 148)
Screenshot: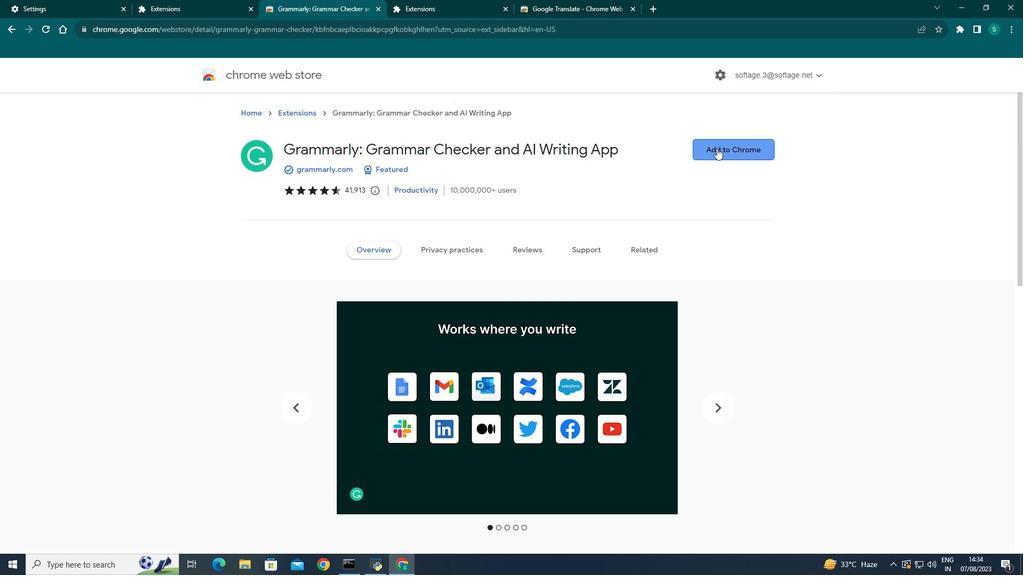 
Action: Mouse moved to (550, 140)
Screenshot: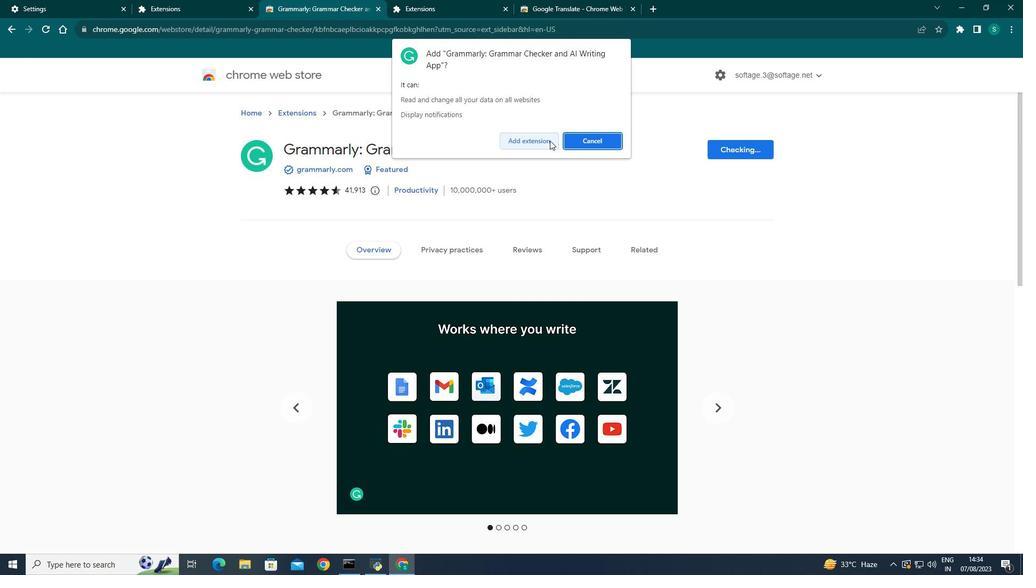 
Action: Mouse pressed left at (550, 140)
Screenshot: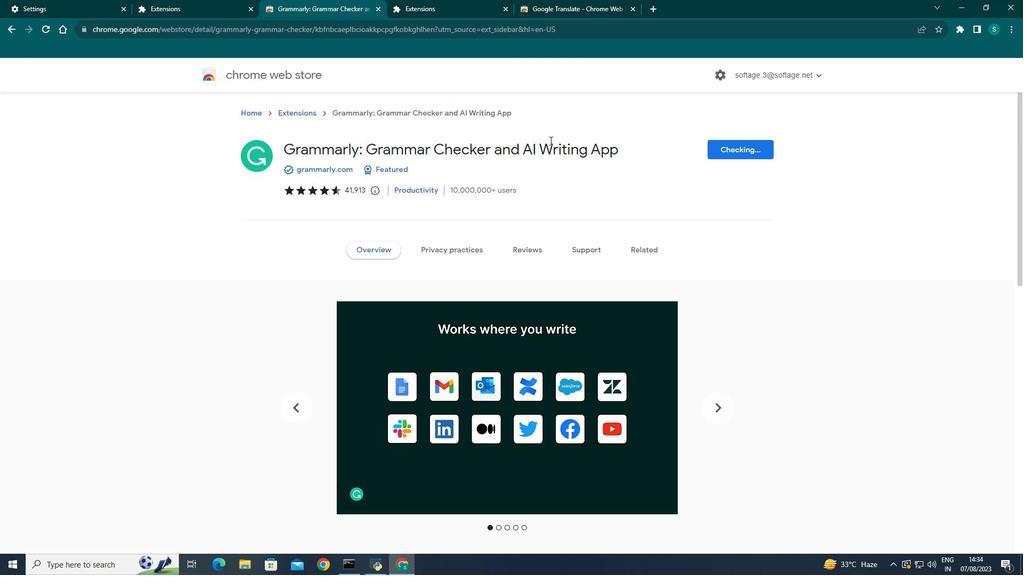
Action: Mouse moved to (1012, 31)
Screenshot: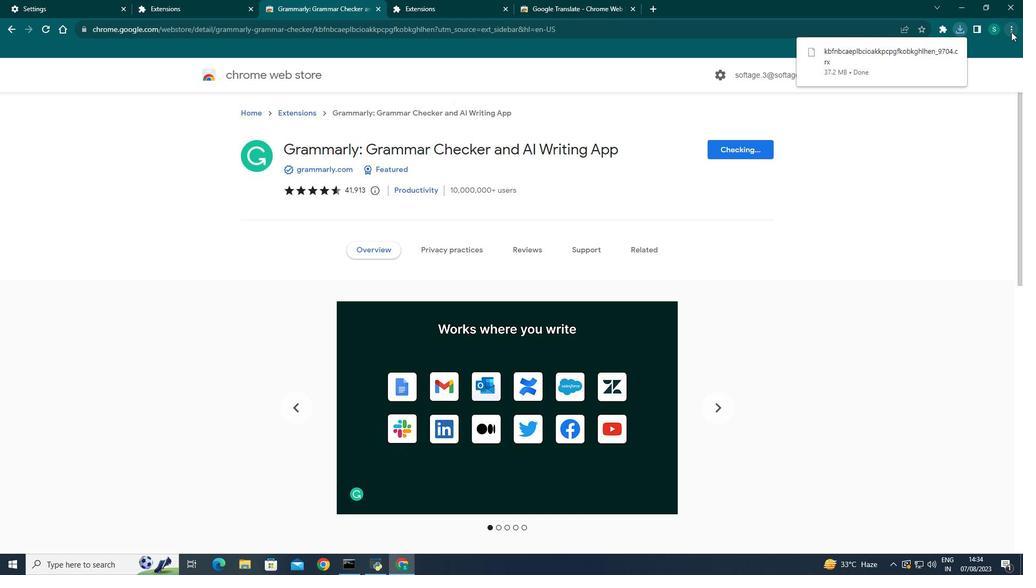 
Action: Mouse pressed left at (1012, 31)
Screenshot: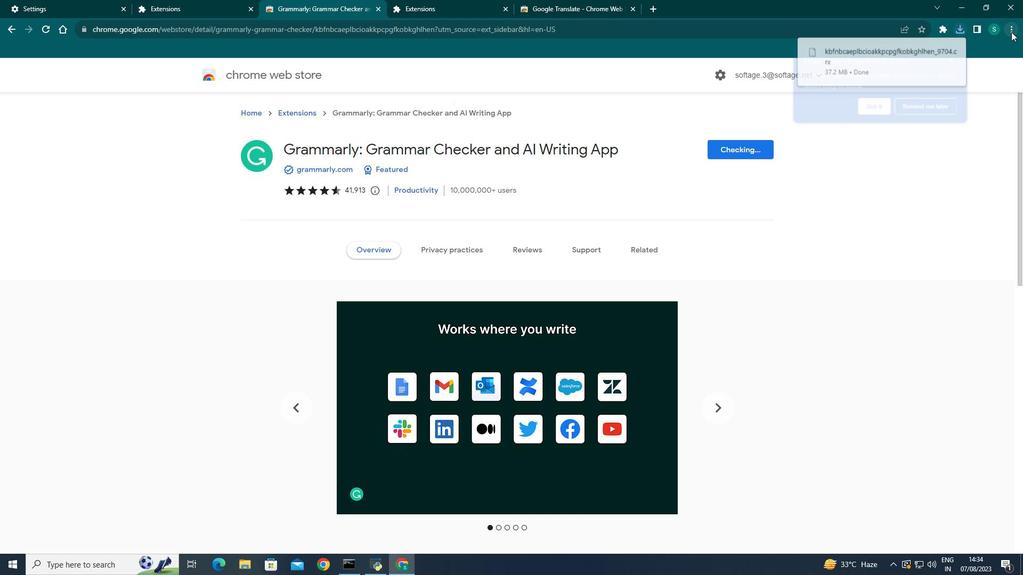 
Action: Mouse moved to (873, 111)
Screenshot: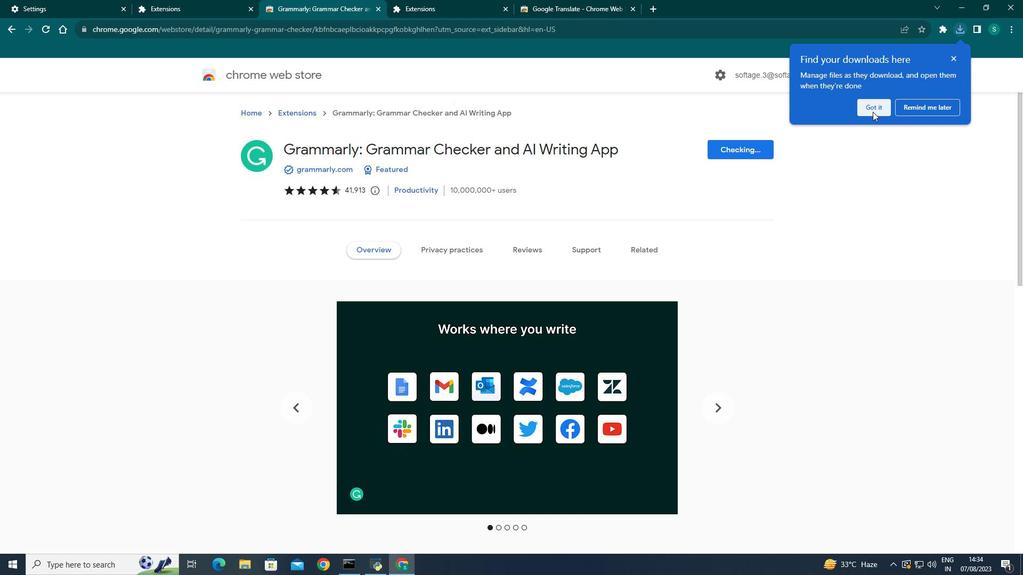 
Action: Mouse pressed left at (873, 111)
Screenshot: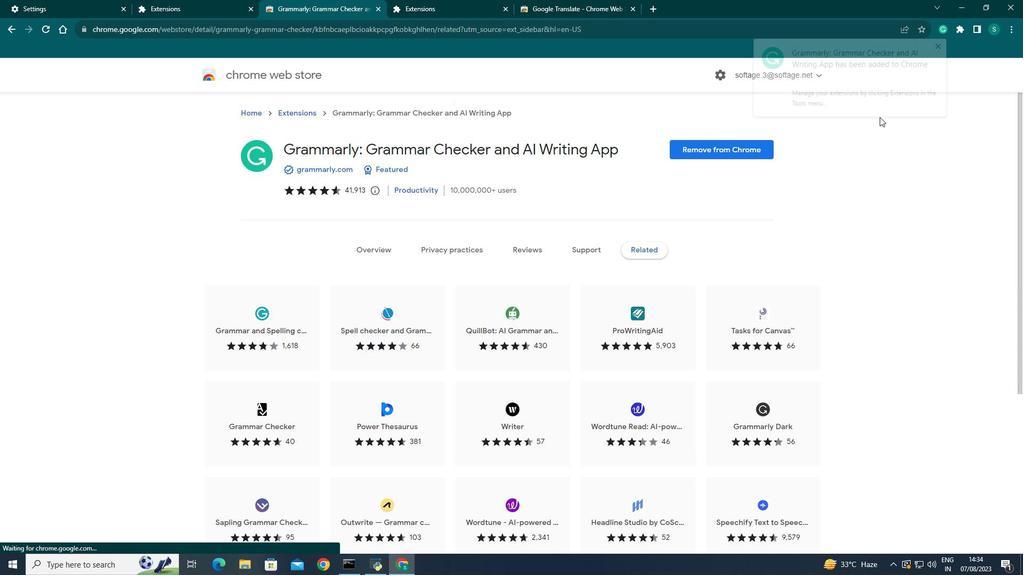 
Action: Mouse moved to (1013, 30)
Screenshot: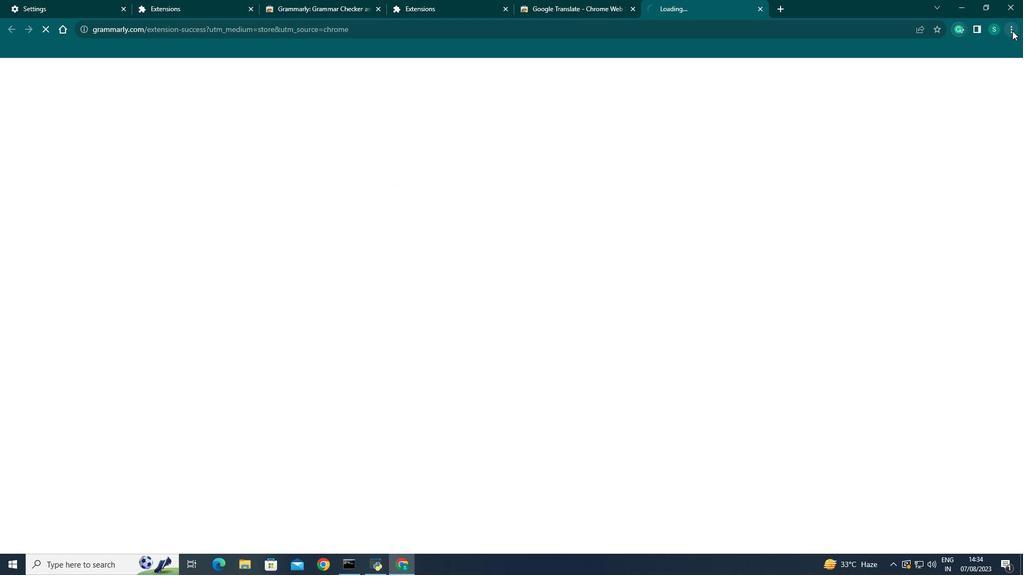 
Action: Mouse pressed left at (1013, 30)
Screenshot: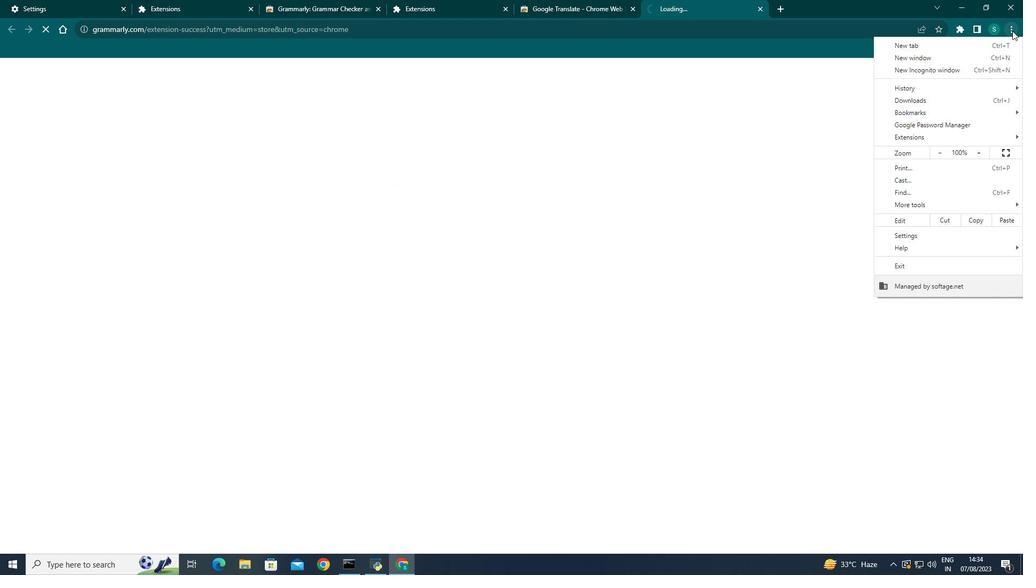 
Action: Mouse moved to (897, 229)
Screenshot: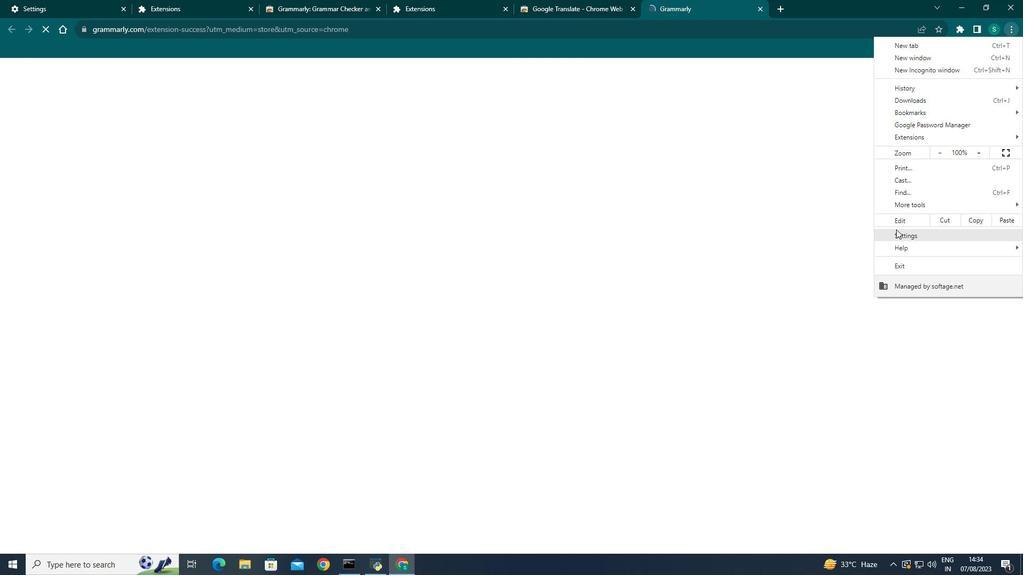 
Action: Mouse pressed left at (897, 229)
Screenshot: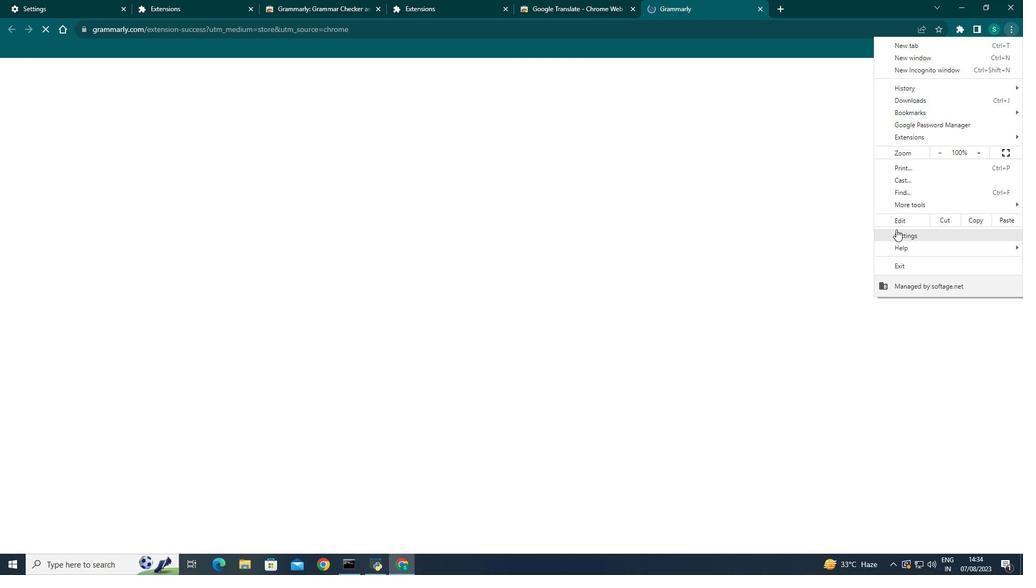 
Action: Mouse moved to (47, 397)
Screenshot: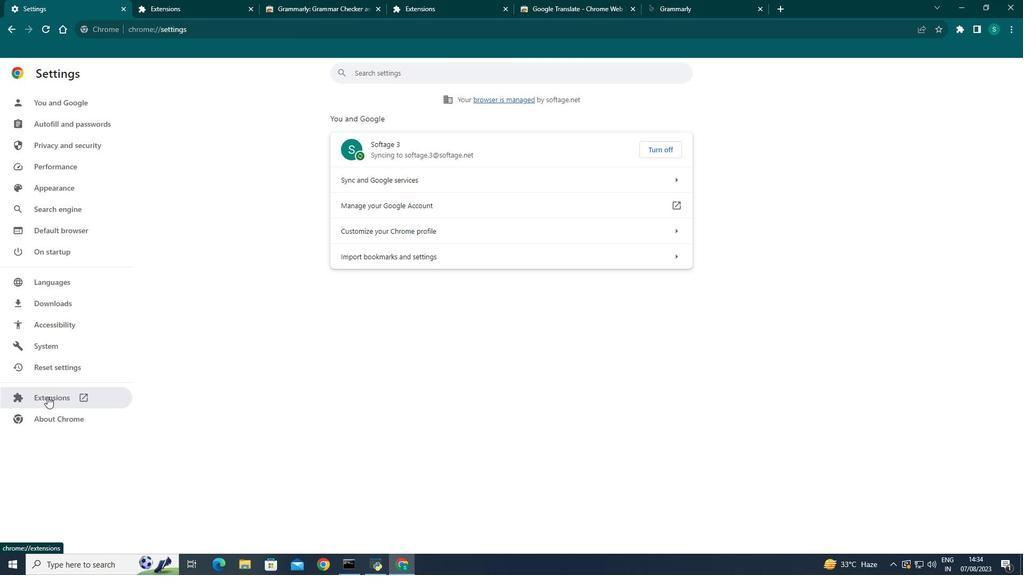 
Action: Mouse pressed left at (47, 397)
Screenshot: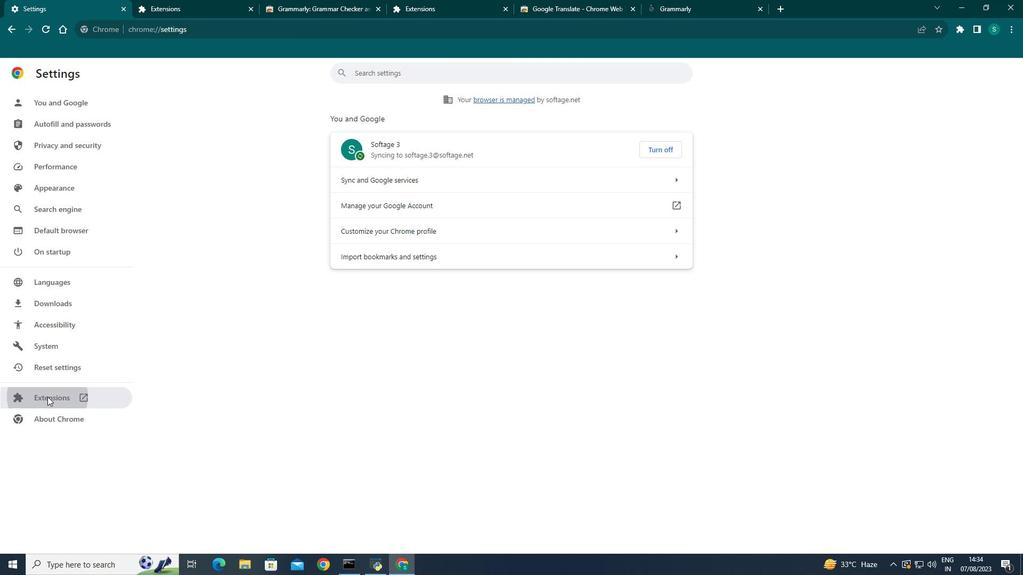 
Action: Mouse moved to (382, 275)
Screenshot: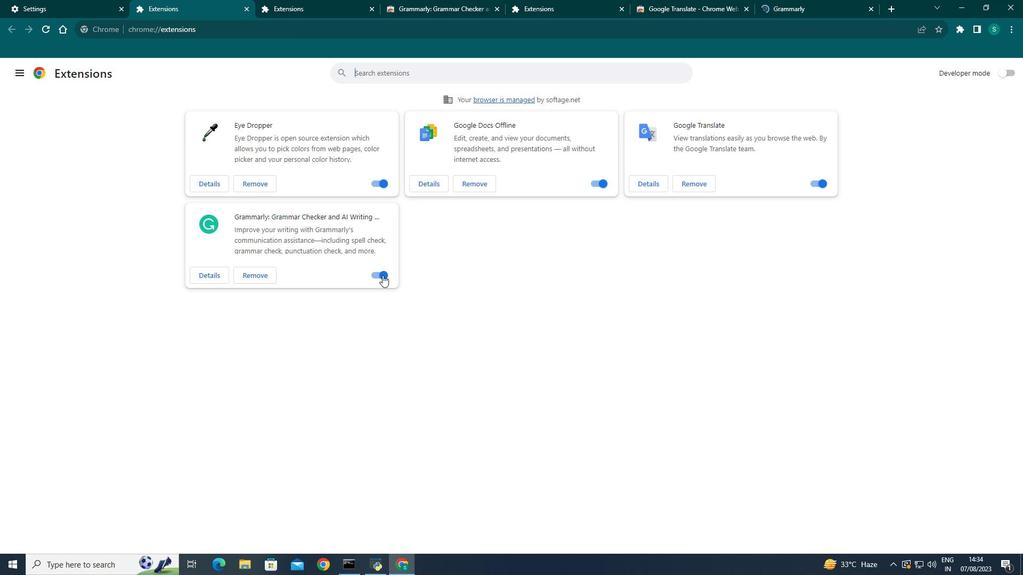 
Action: Mouse pressed left at (382, 275)
Screenshot: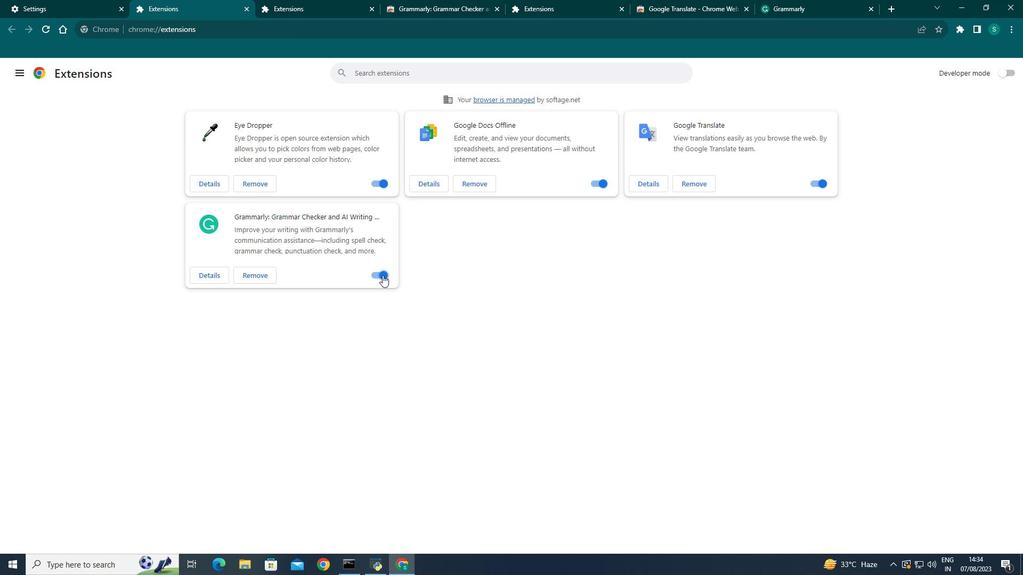 
Action: Mouse pressed left at (382, 275)
Screenshot: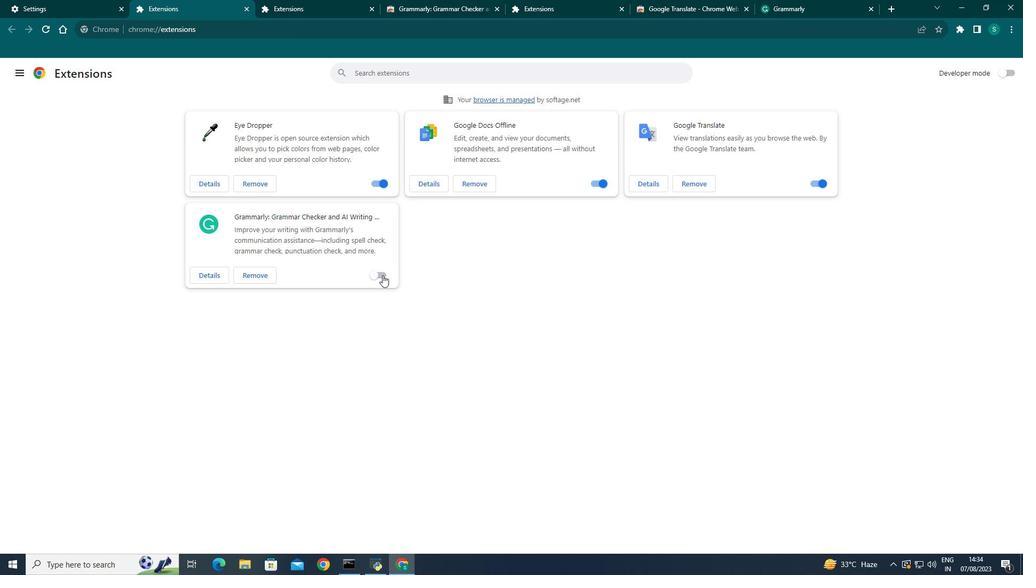 
Action: Mouse moved to (368, 354)
Screenshot: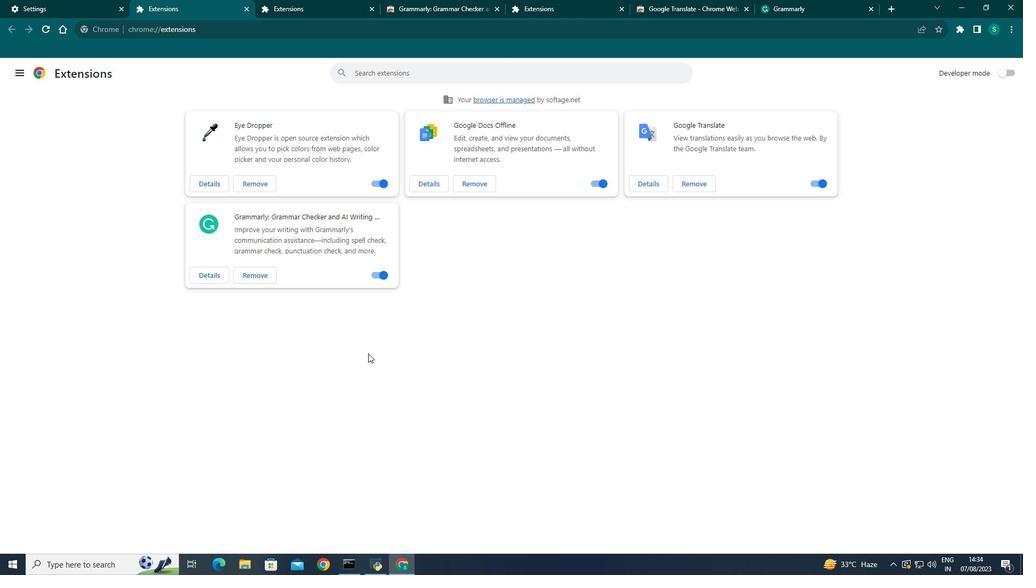 
